 Task: Check the sale-to-list ratio of cathedral ceiling in the last 5 years.
Action: Mouse moved to (645, 295)
Screenshot: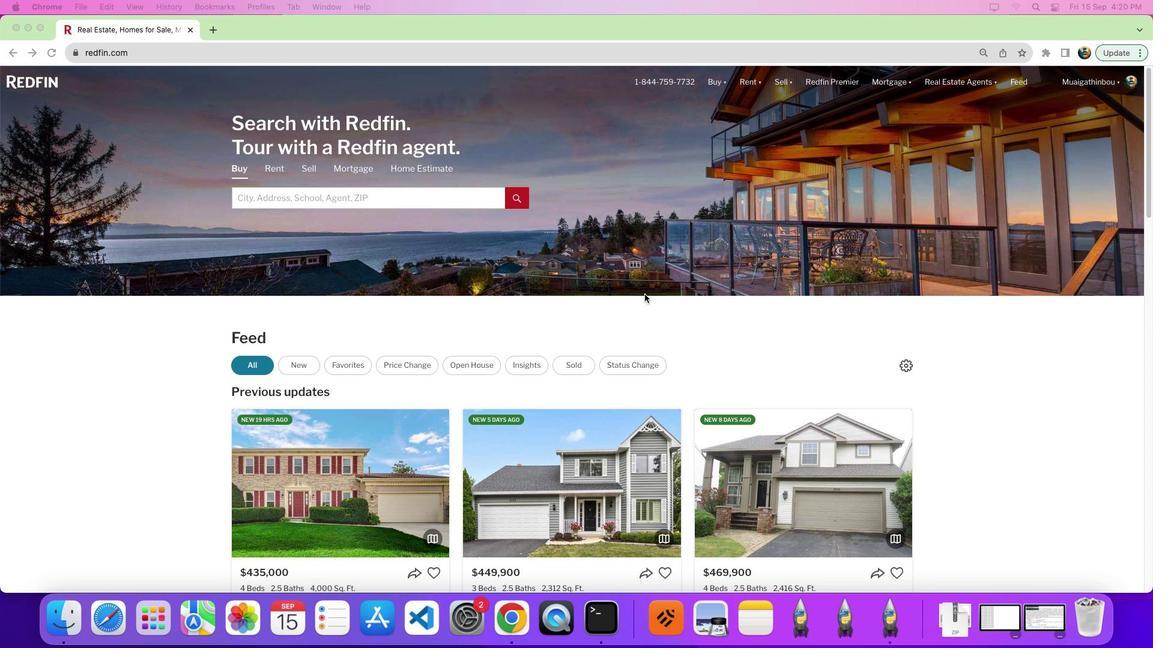 
Action: Mouse scrolled (645, 295) with delta (0, 0)
Screenshot: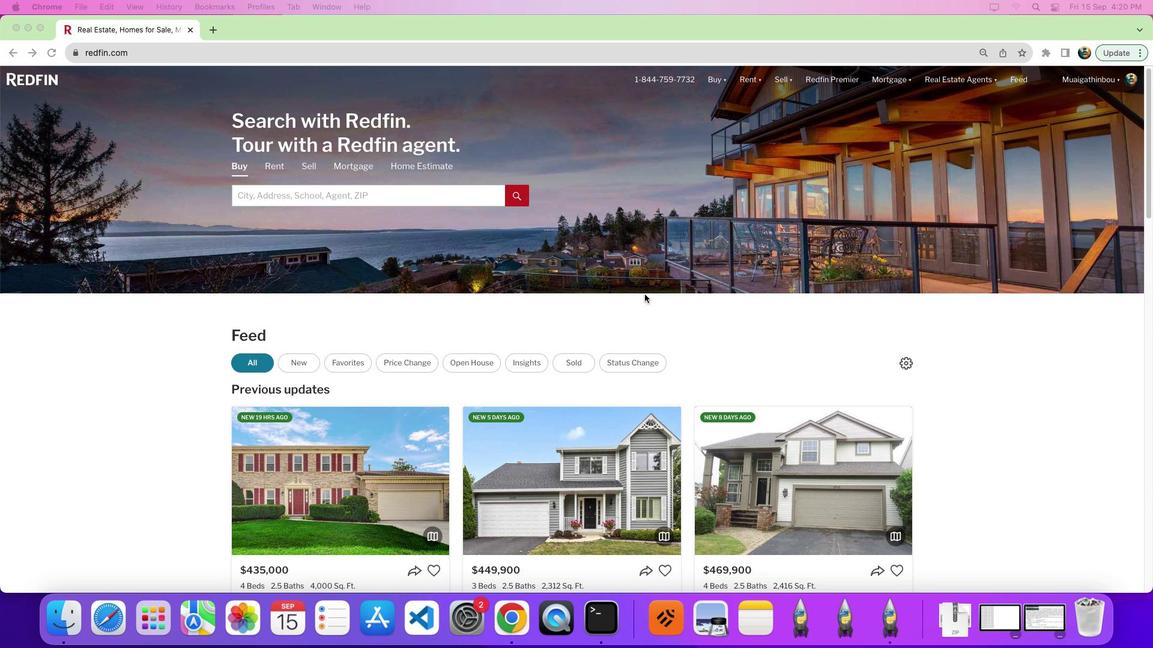 
Action: Mouse scrolled (645, 295) with delta (0, 0)
Screenshot: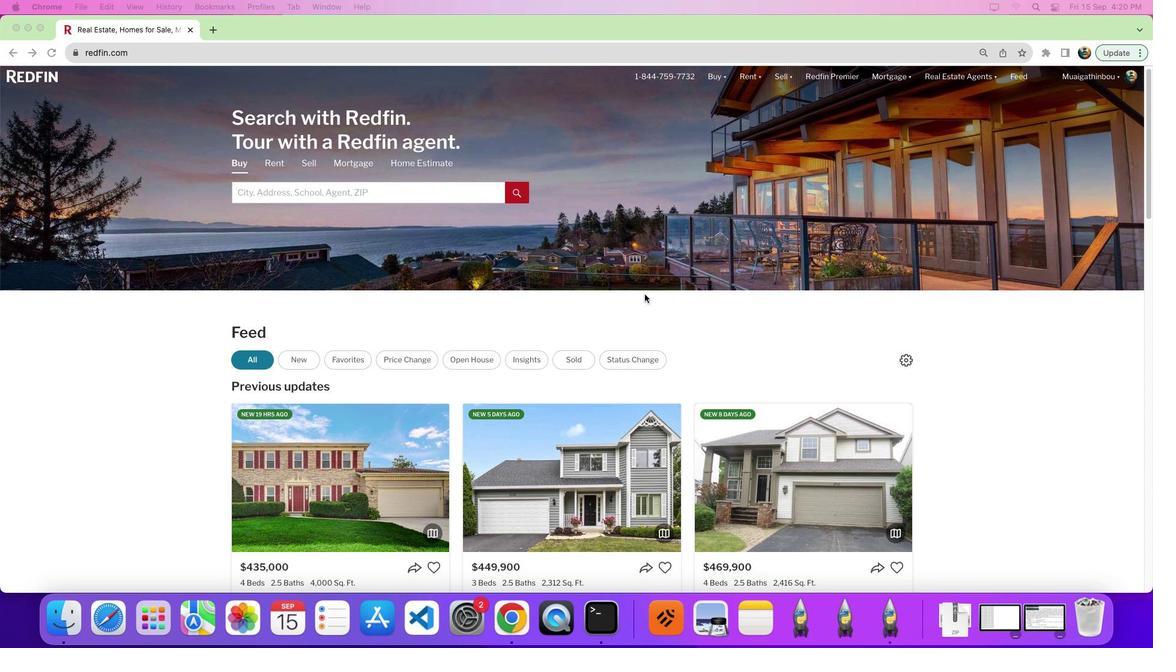 
Action: Mouse moved to (645, 286)
Screenshot: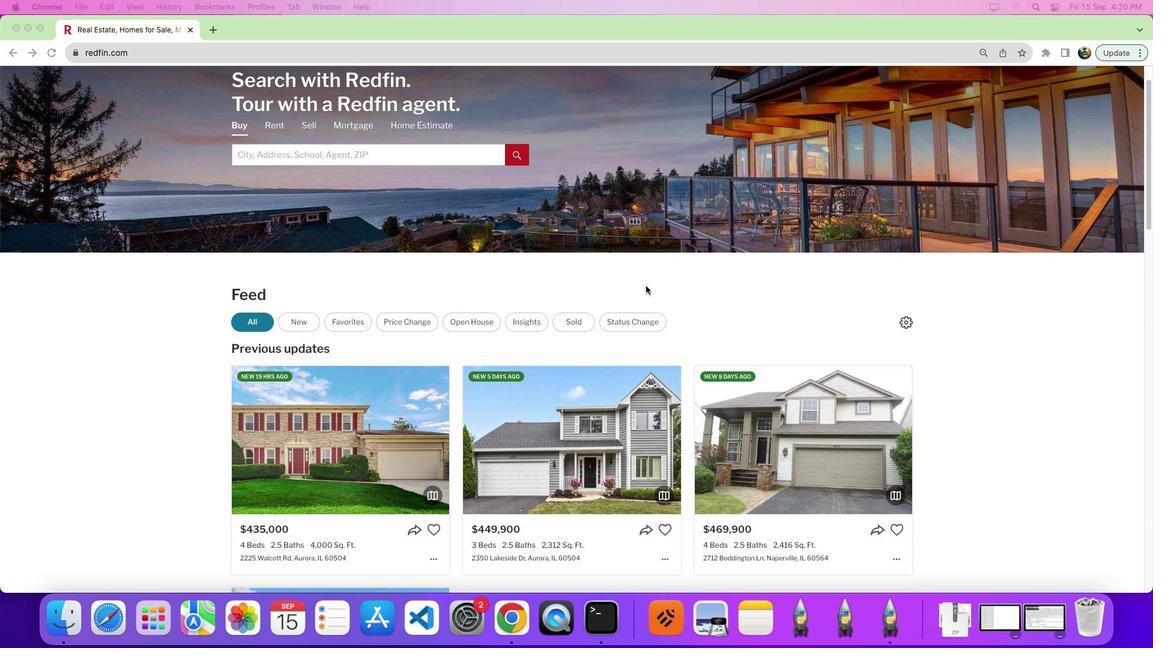 
Action: Mouse scrolled (645, 286) with delta (0, 0)
Screenshot: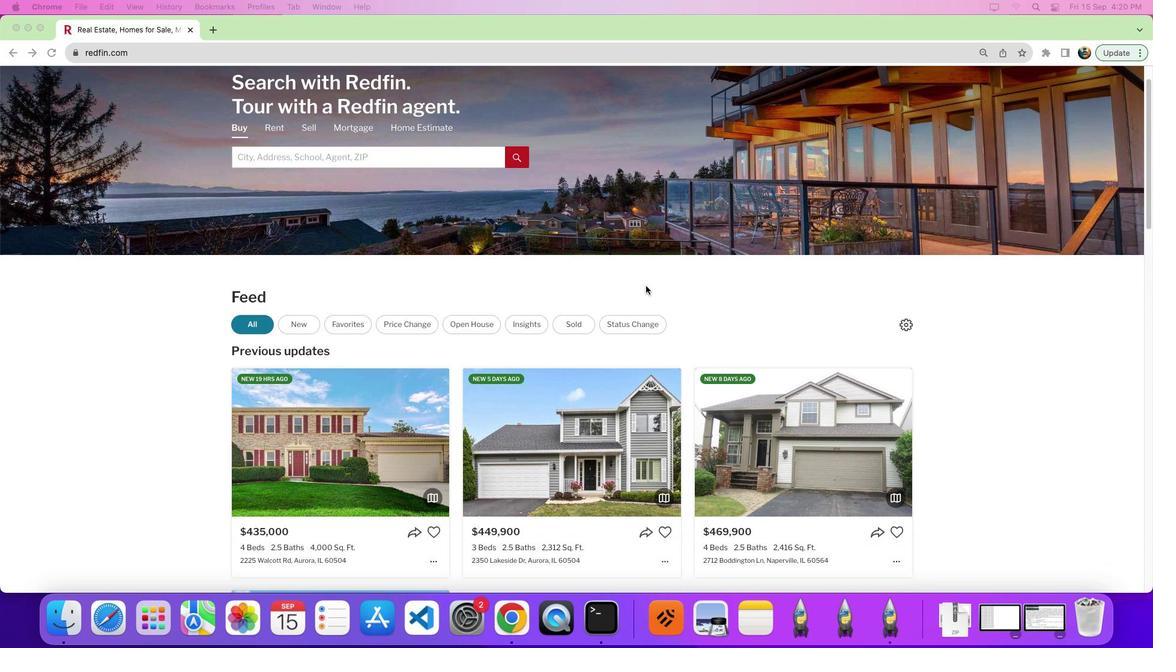 
Action: Mouse scrolled (645, 286) with delta (0, 0)
Screenshot: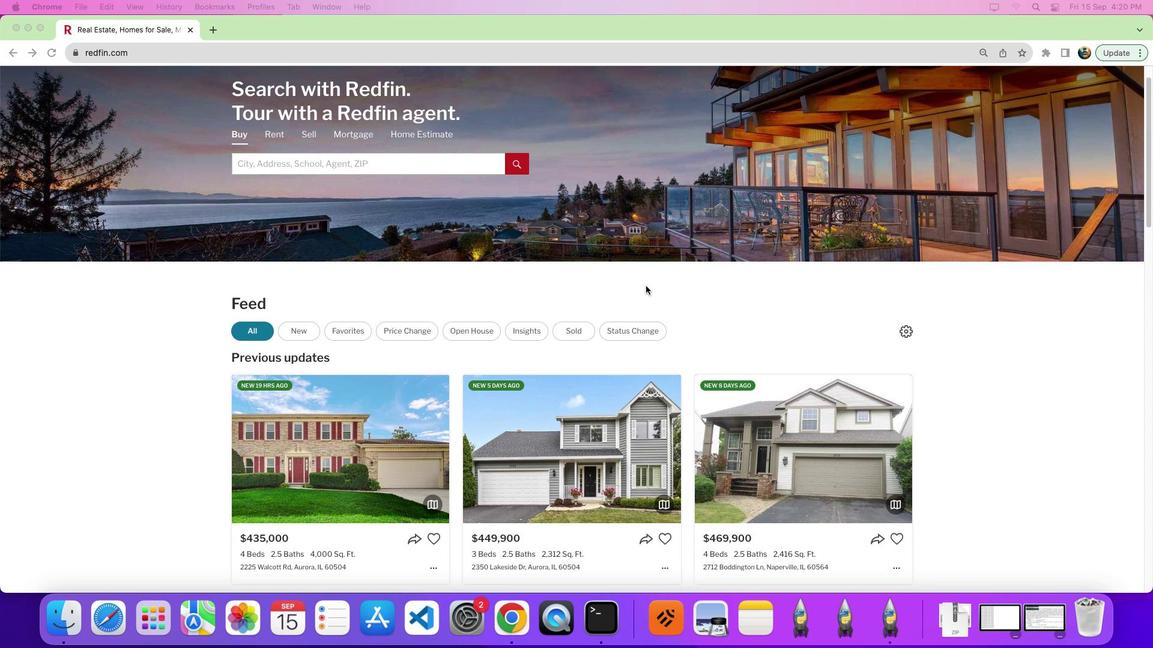 
Action: Mouse scrolled (645, 286) with delta (0, 4)
Screenshot: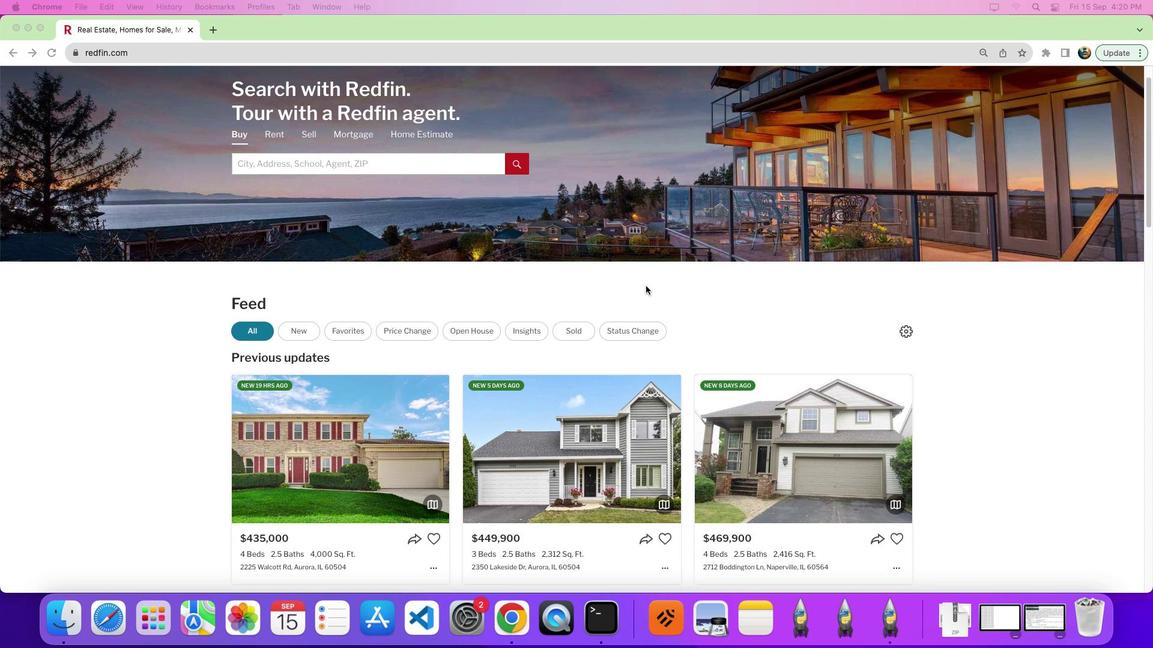 
Action: Mouse moved to (823, 132)
Screenshot: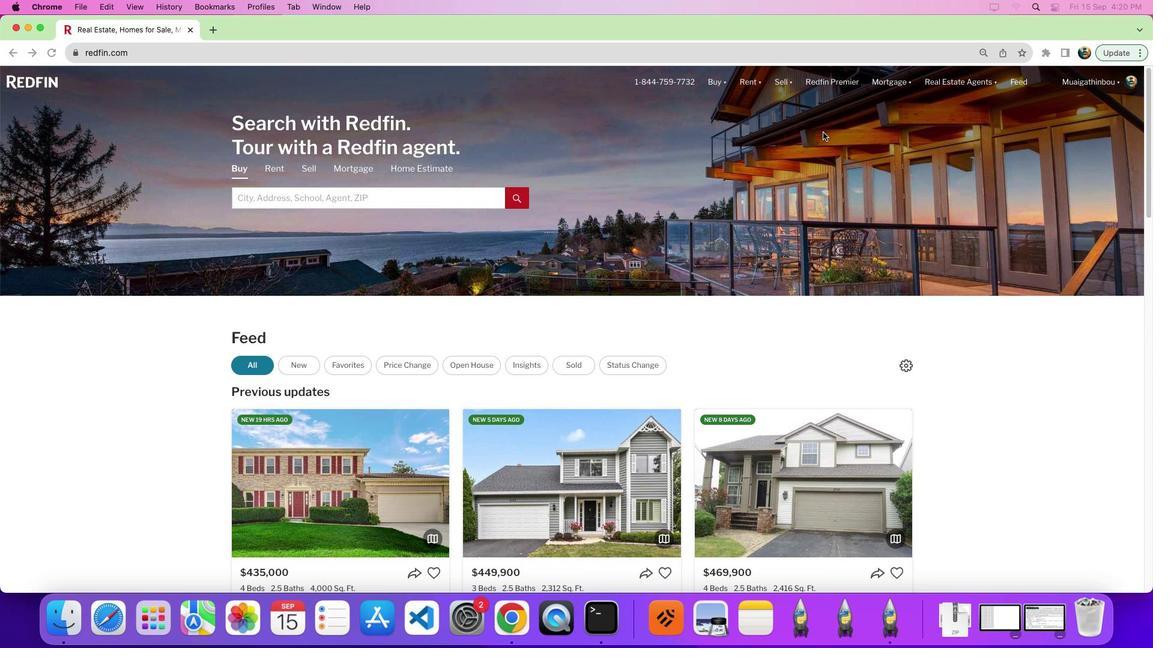 
Action: Mouse pressed left at (823, 132)
Screenshot: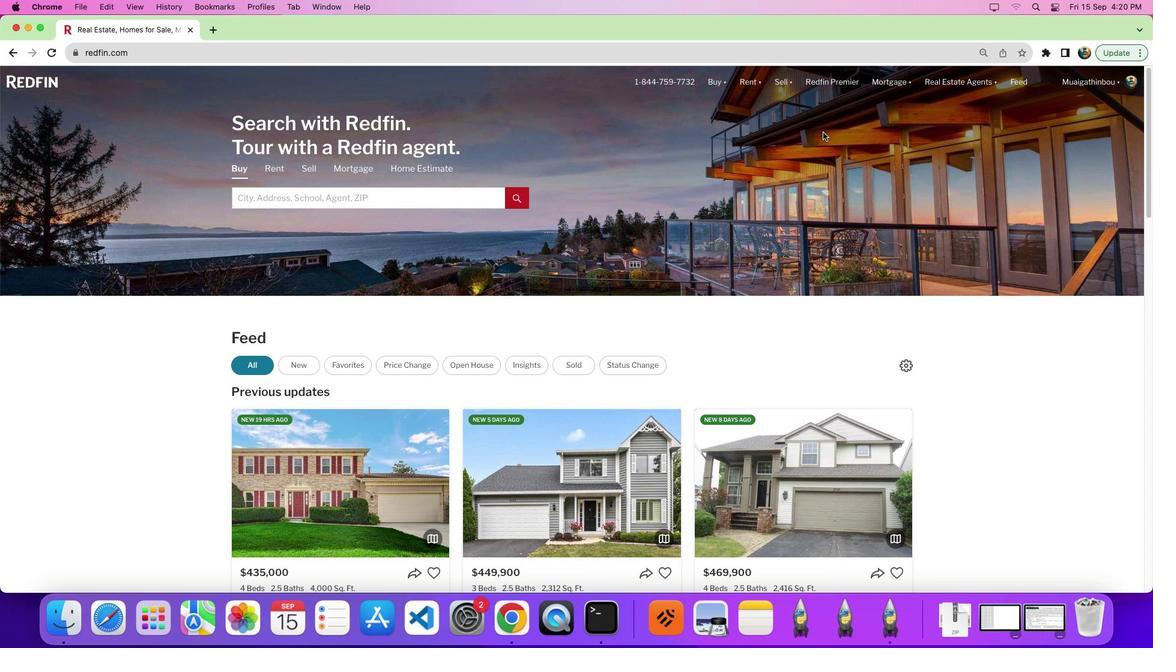 
Action: Mouse moved to (948, 206)
Screenshot: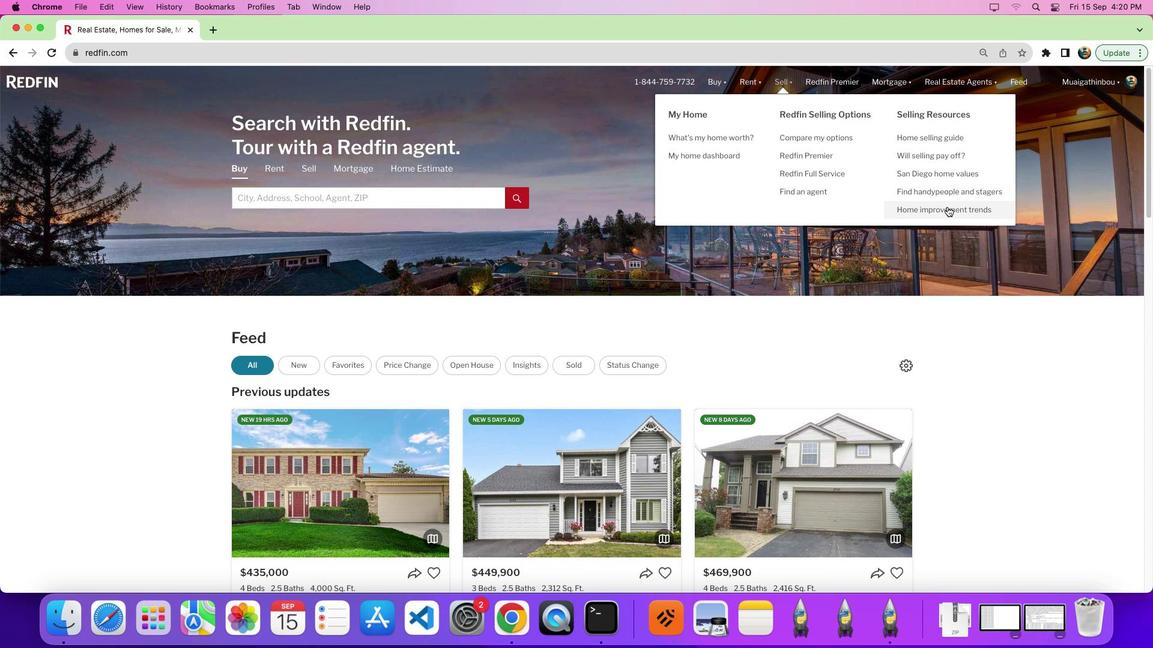 
Action: Mouse pressed left at (948, 206)
Screenshot: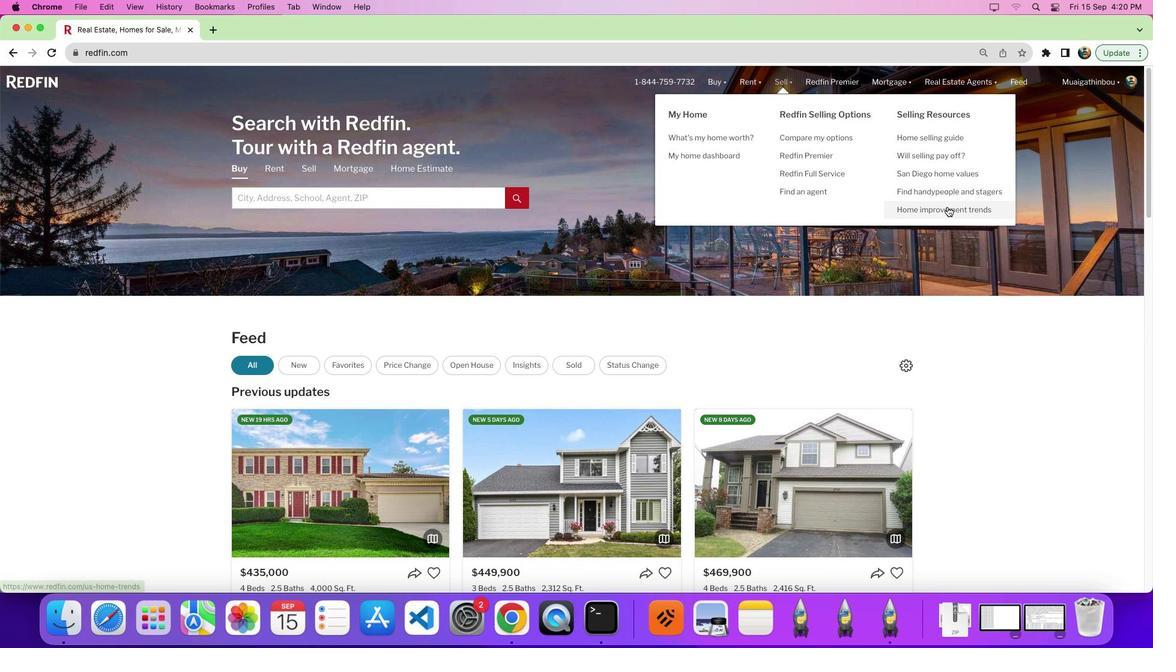 
Action: Mouse pressed left at (948, 206)
Screenshot: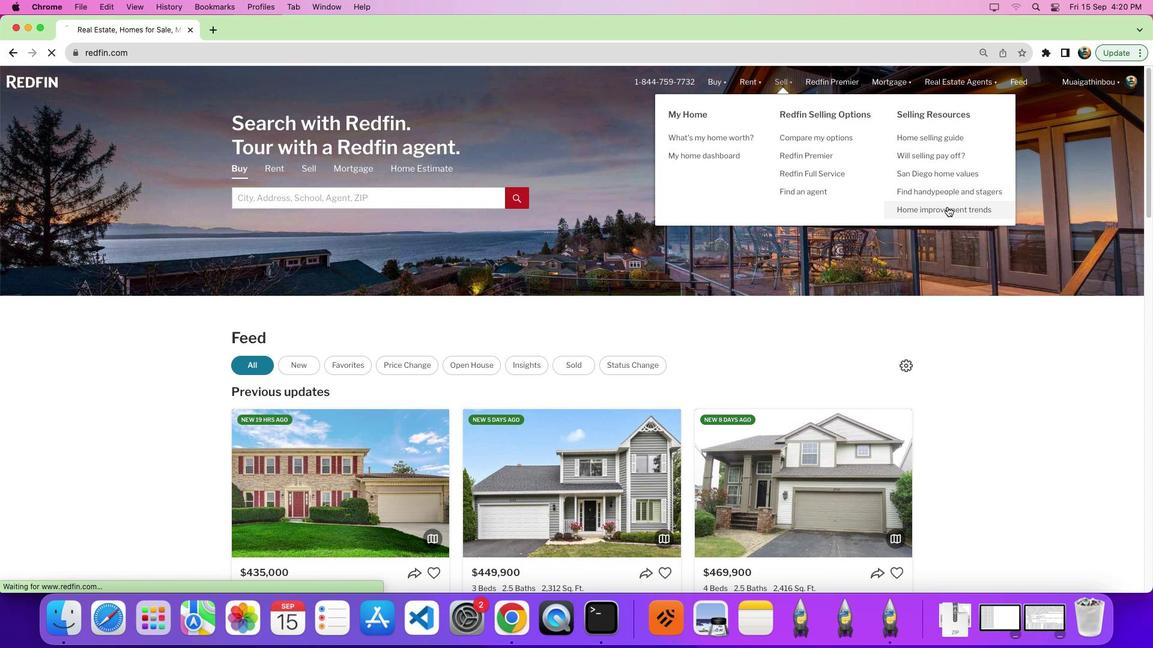 
Action: Mouse moved to (439, 248)
Screenshot: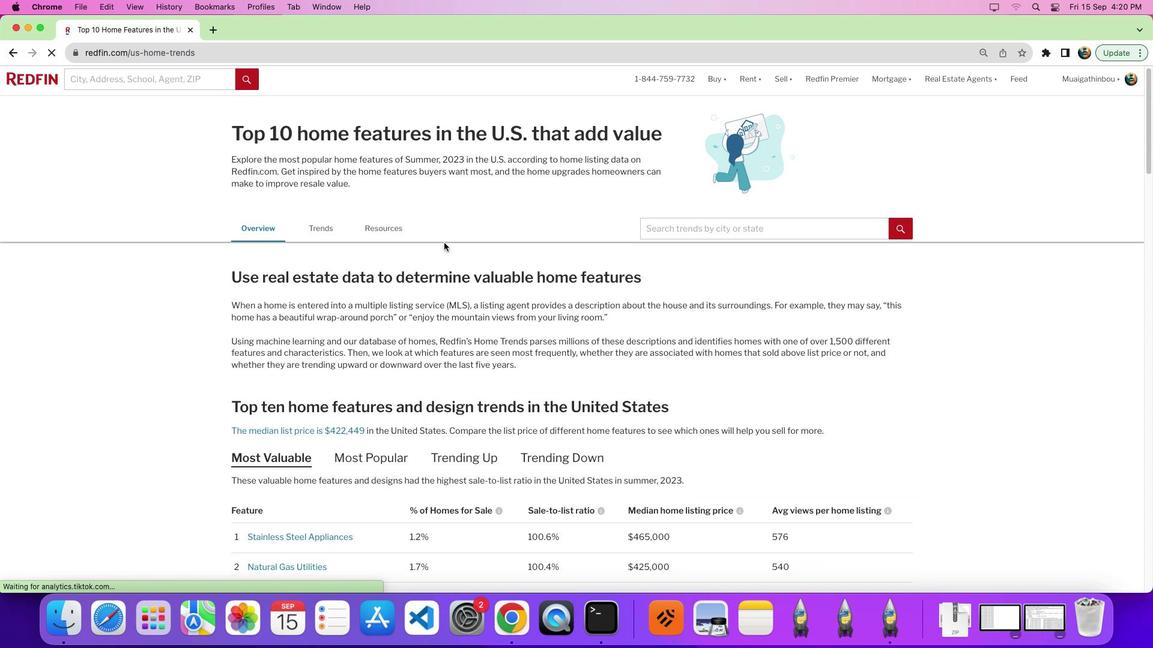 
Action: Mouse scrolled (439, 248) with delta (0, 0)
Screenshot: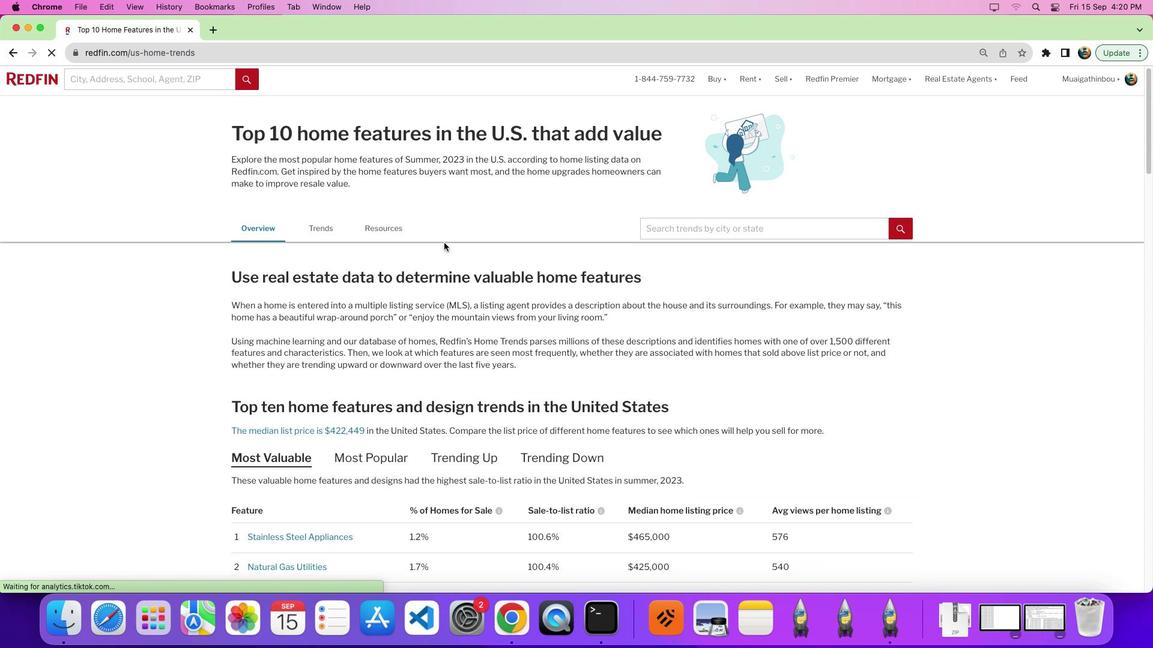 
Action: Mouse moved to (440, 248)
Screenshot: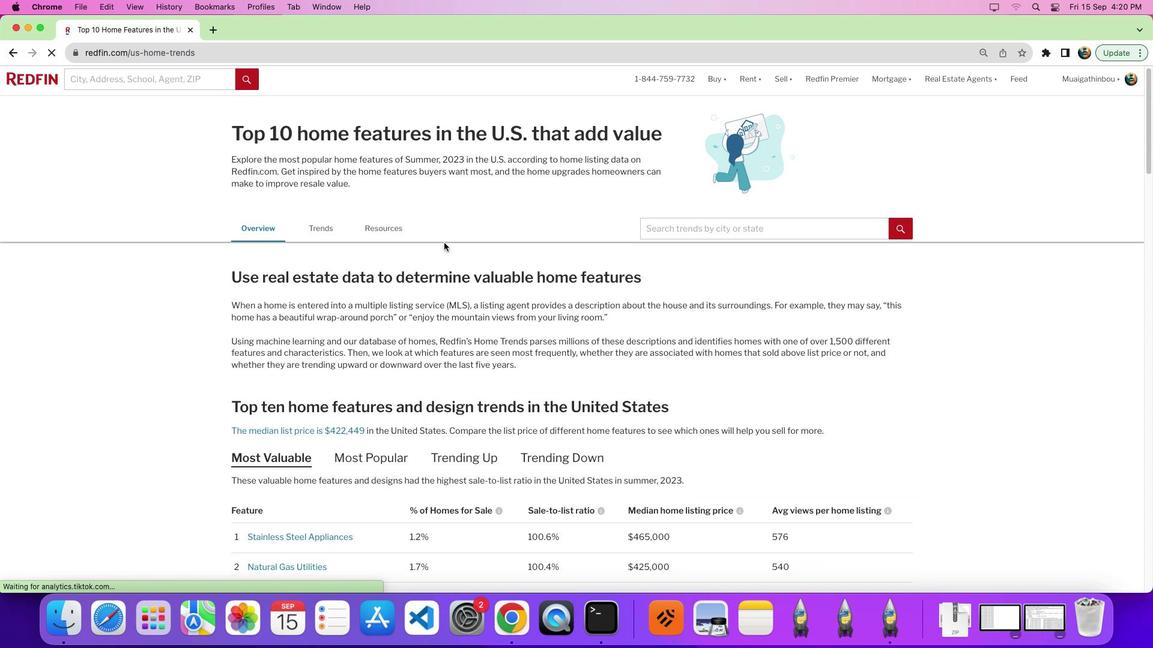 
Action: Mouse scrolled (440, 248) with delta (0, -1)
Screenshot: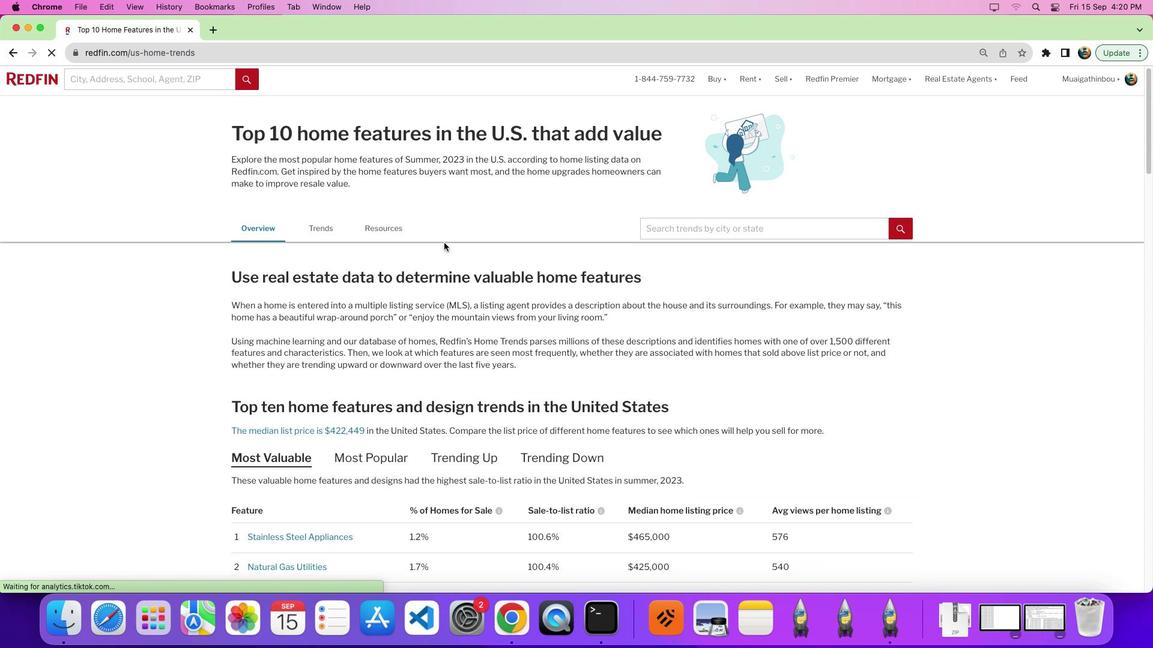 
Action: Mouse moved to (442, 245)
Screenshot: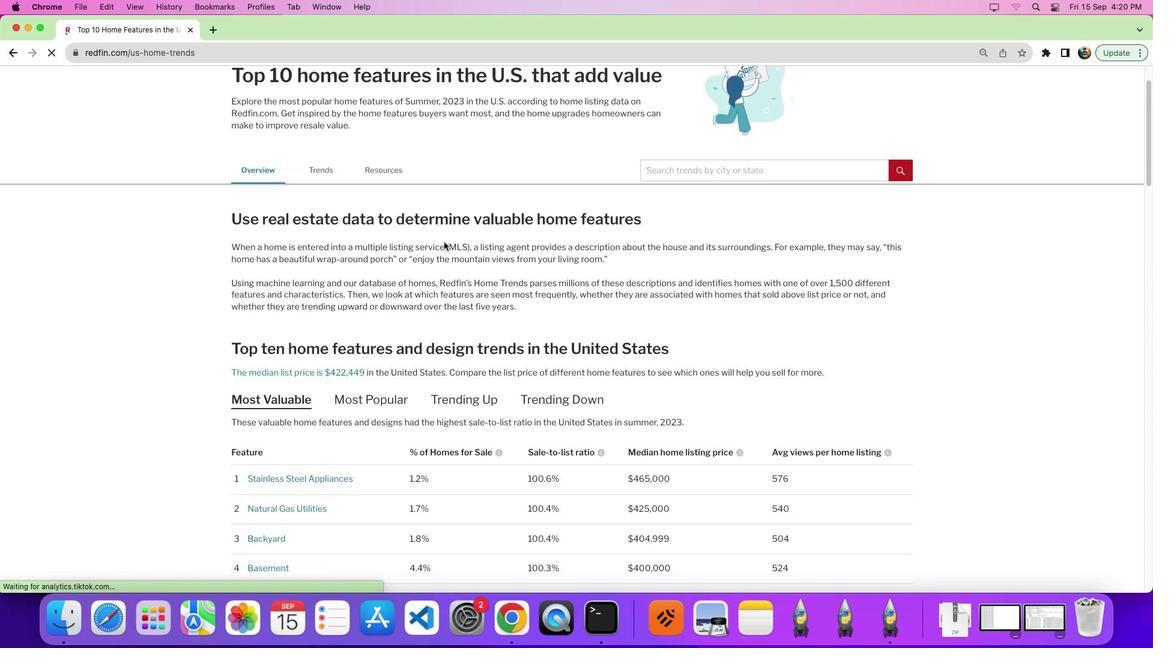 
Action: Mouse scrolled (442, 245) with delta (0, -4)
Screenshot: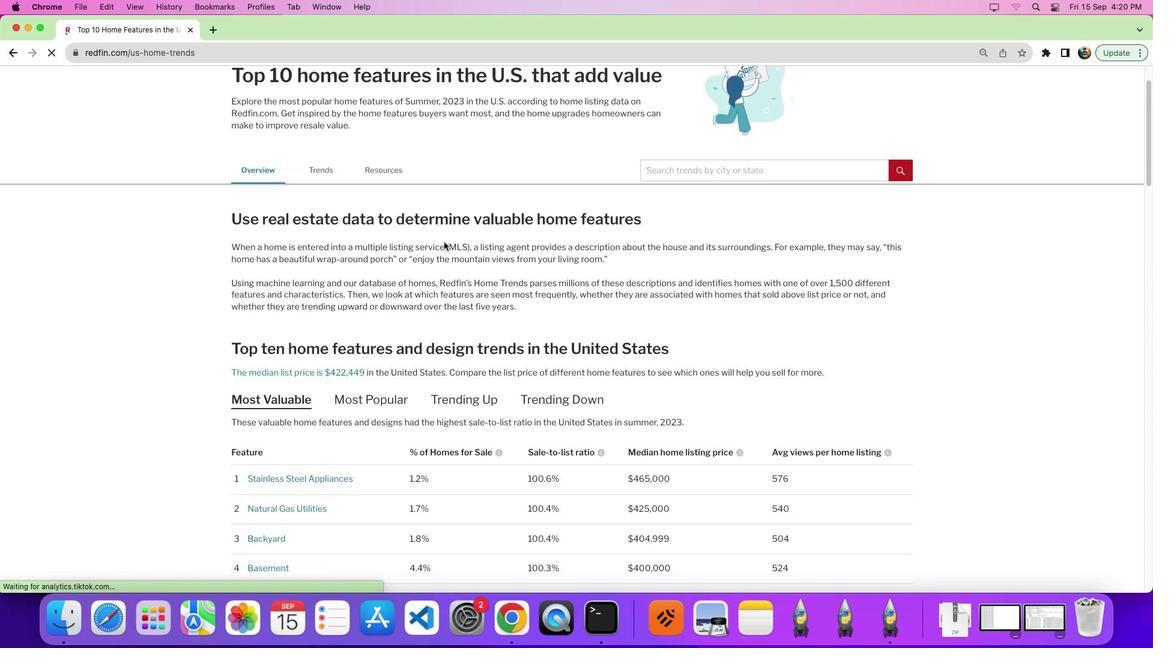 
Action: Mouse moved to (444, 242)
Screenshot: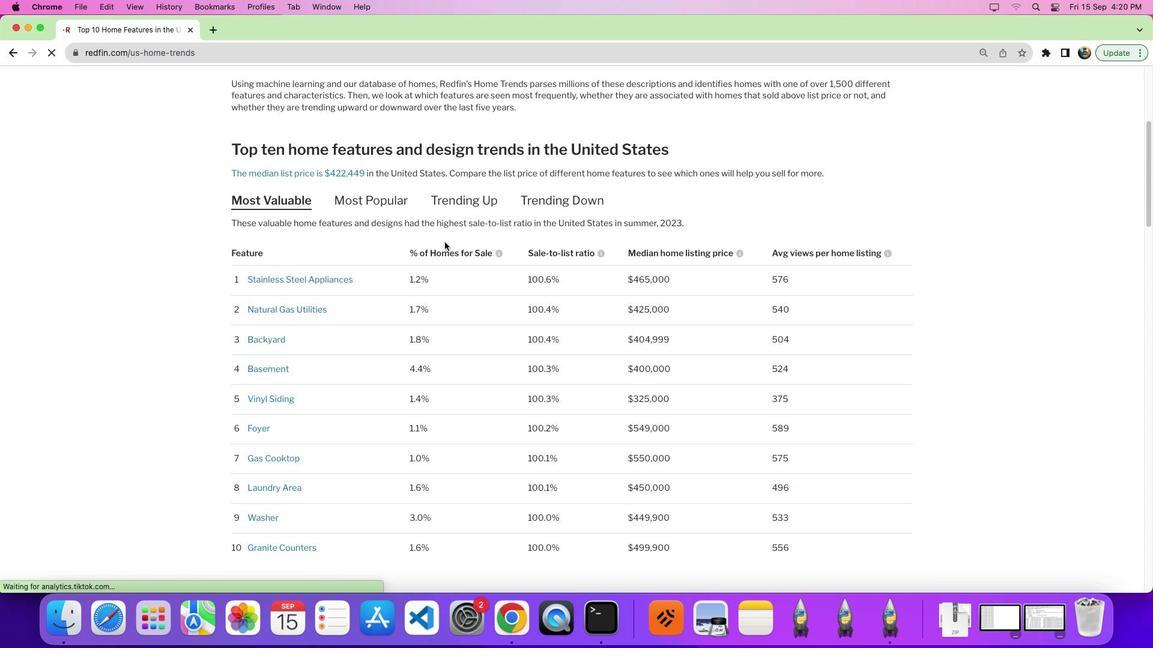 
Action: Mouse scrolled (444, 242) with delta (0, 0)
Screenshot: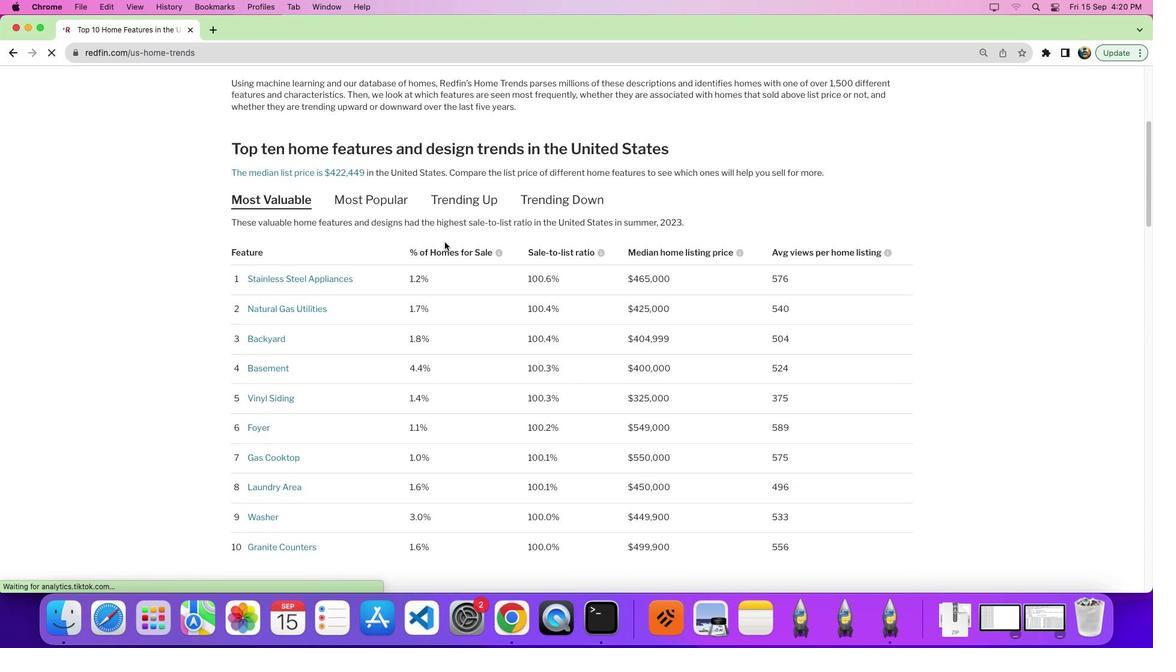
Action: Mouse scrolled (444, 242) with delta (0, 0)
Screenshot: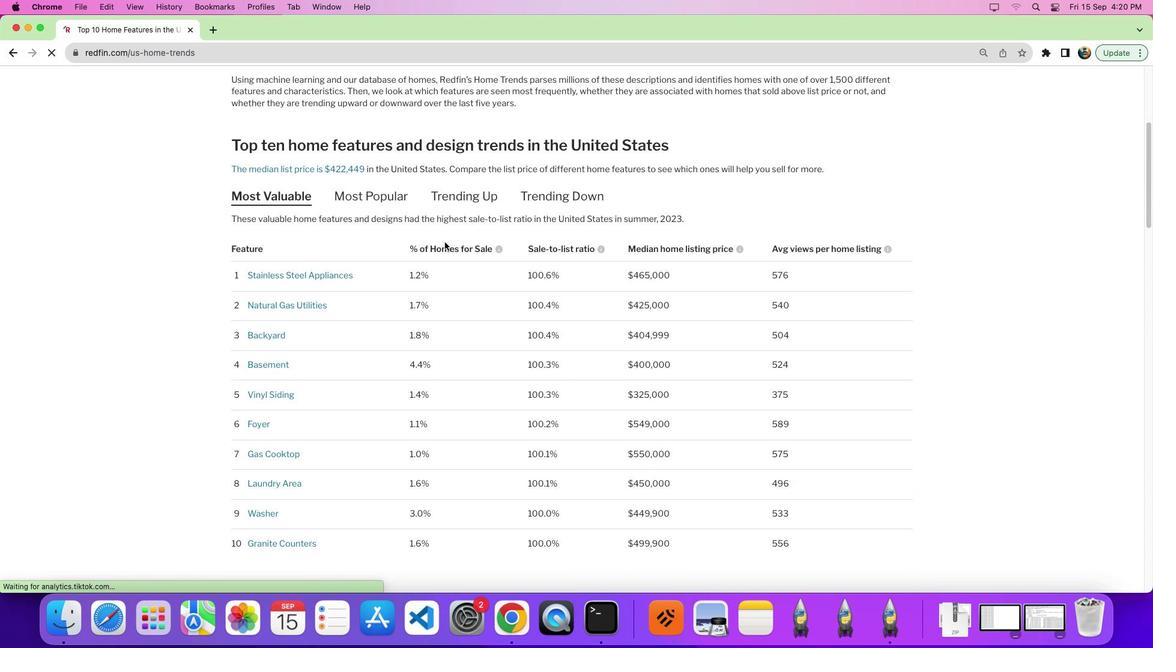 
Action: Mouse scrolled (444, 242) with delta (0, -3)
Screenshot: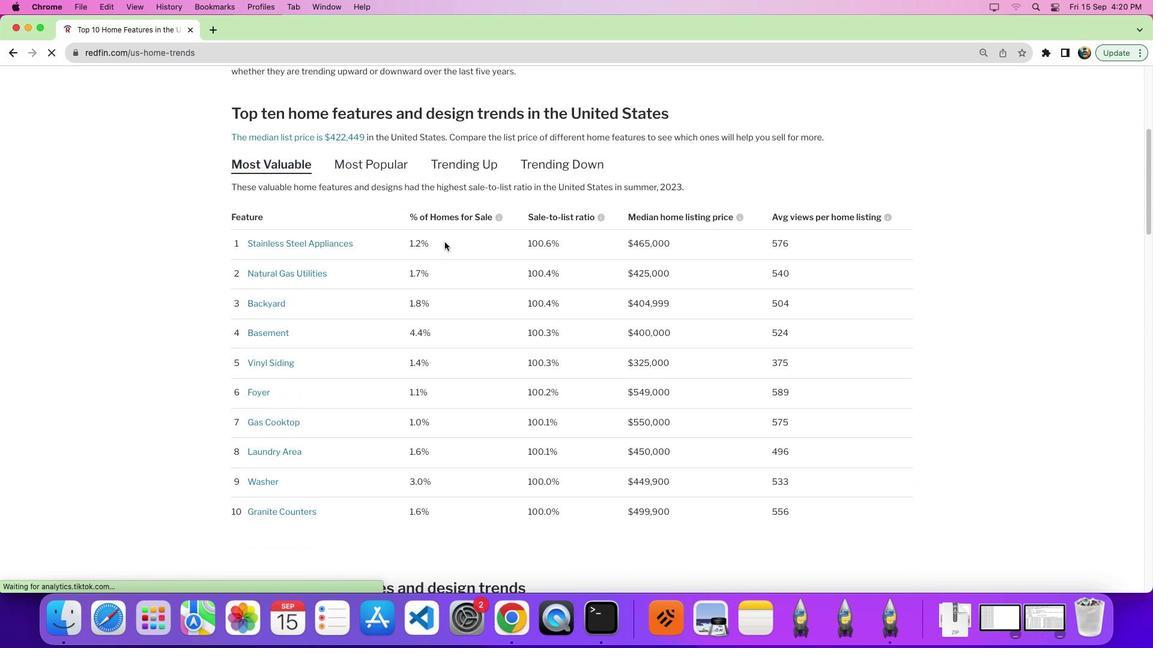 
Action: Mouse moved to (496, 257)
Screenshot: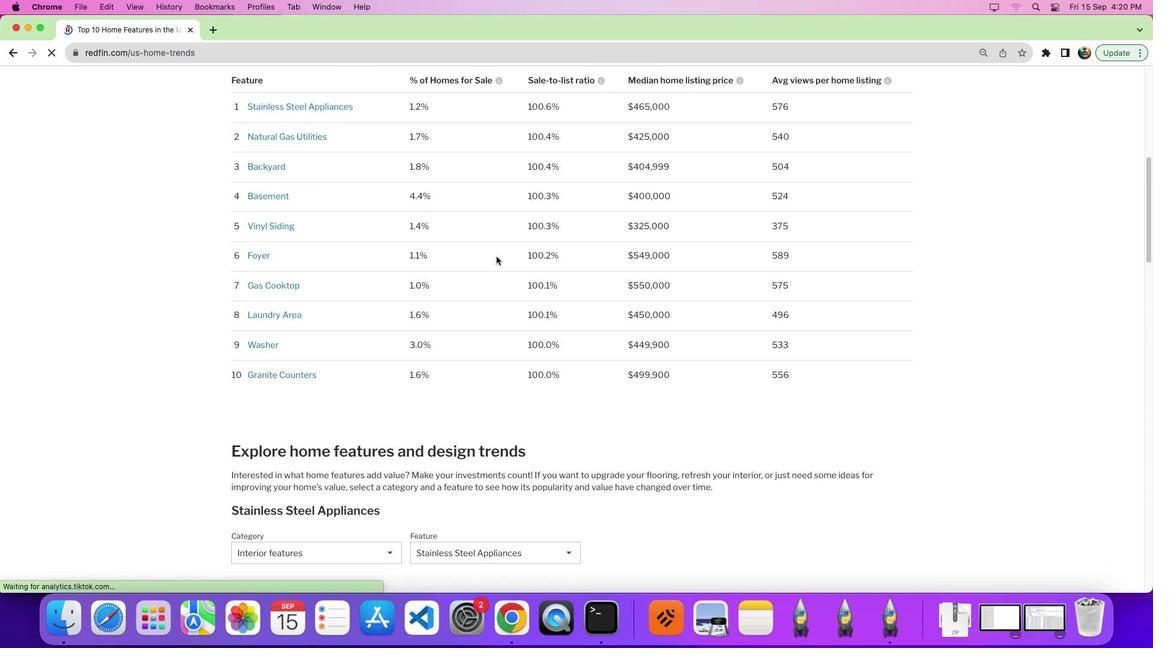 
Action: Mouse scrolled (496, 257) with delta (0, 0)
Screenshot: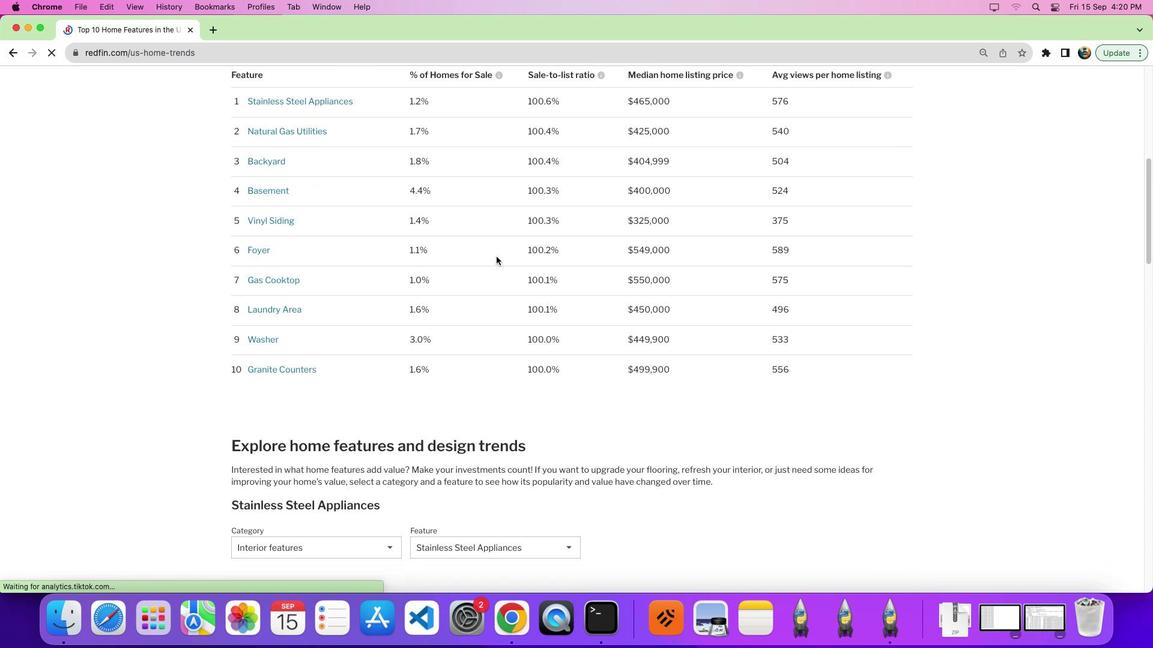 
Action: Mouse scrolled (496, 257) with delta (0, 0)
Screenshot: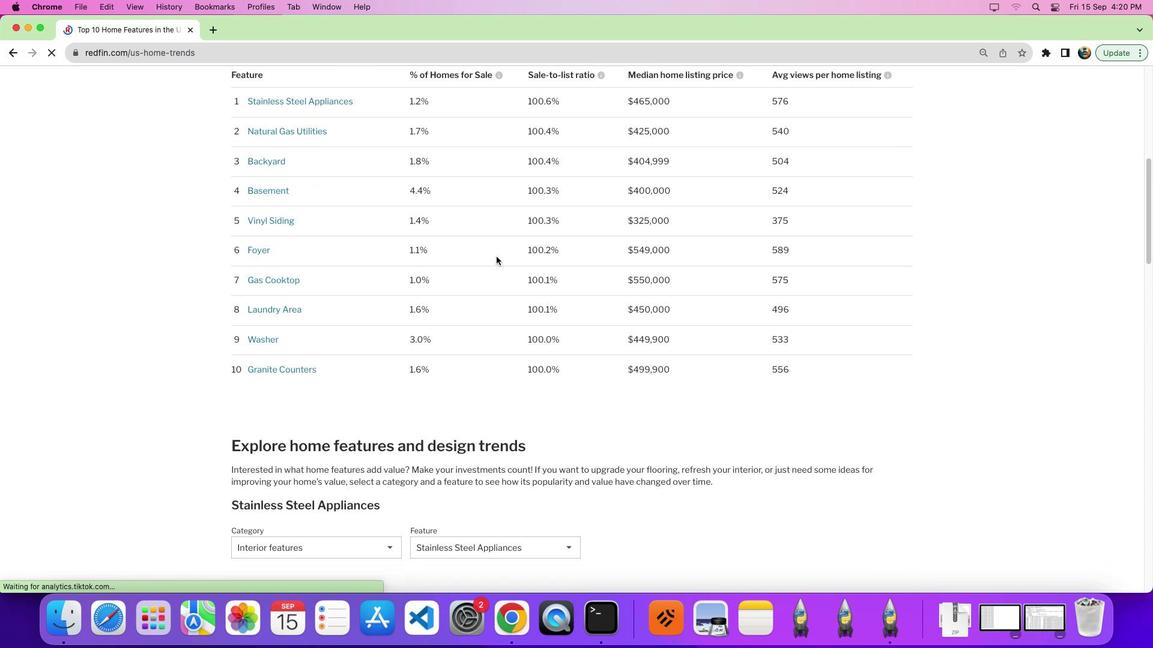 
Action: Mouse moved to (513, 256)
Screenshot: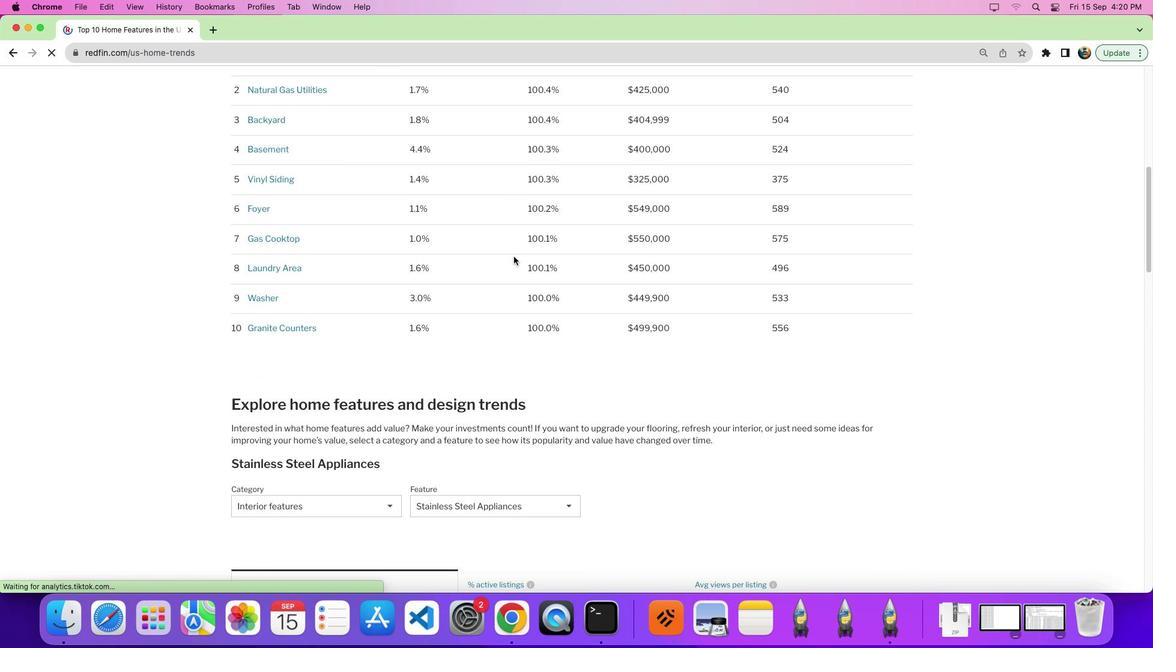 
Action: Mouse scrolled (513, 256) with delta (0, 0)
Screenshot: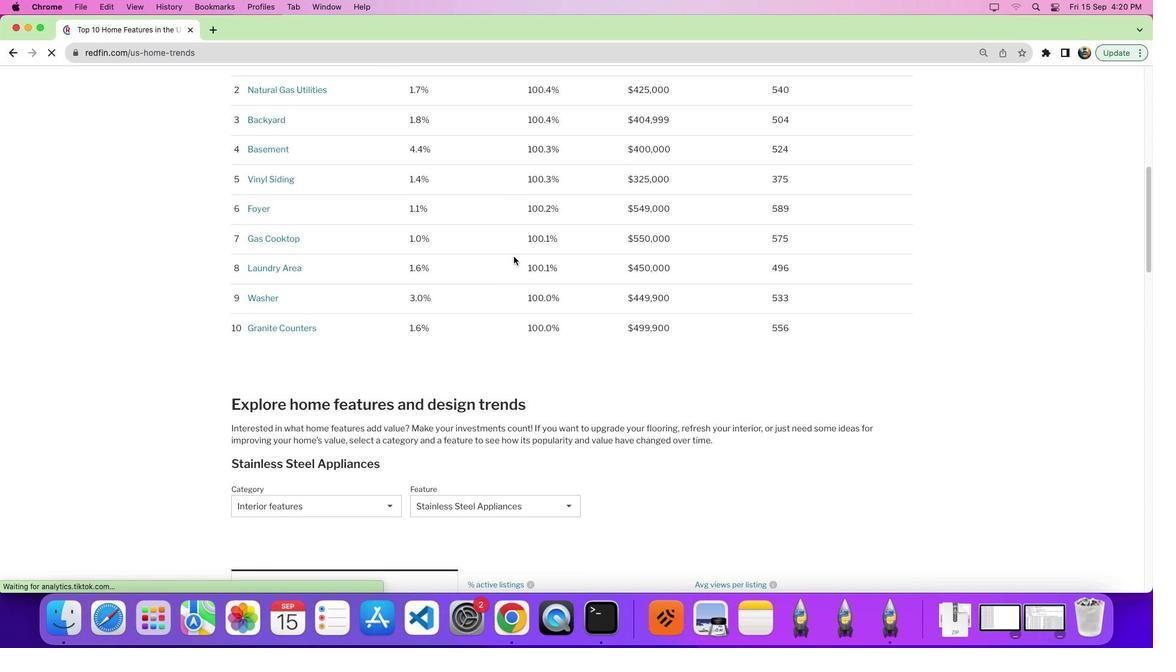 
Action: Mouse scrolled (513, 256) with delta (0, 0)
Screenshot: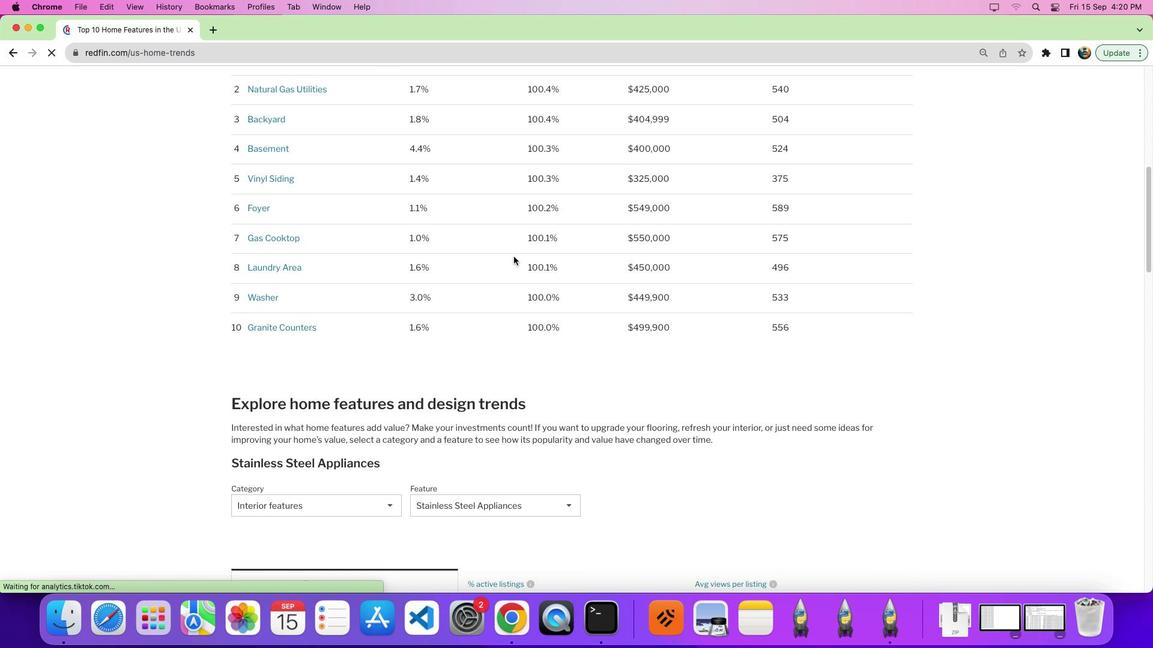 
Action: Mouse scrolled (513, 256) with delta (0, -3)
Screenshot: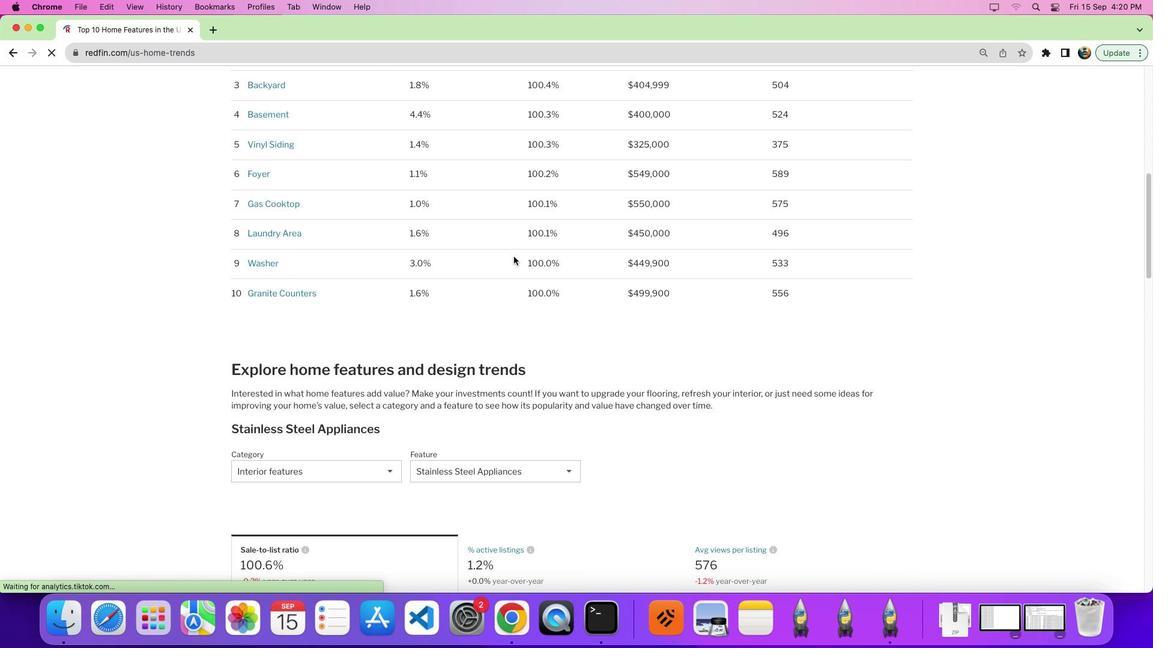 
Action: Mouse moved to (474, 320)
Screenshot: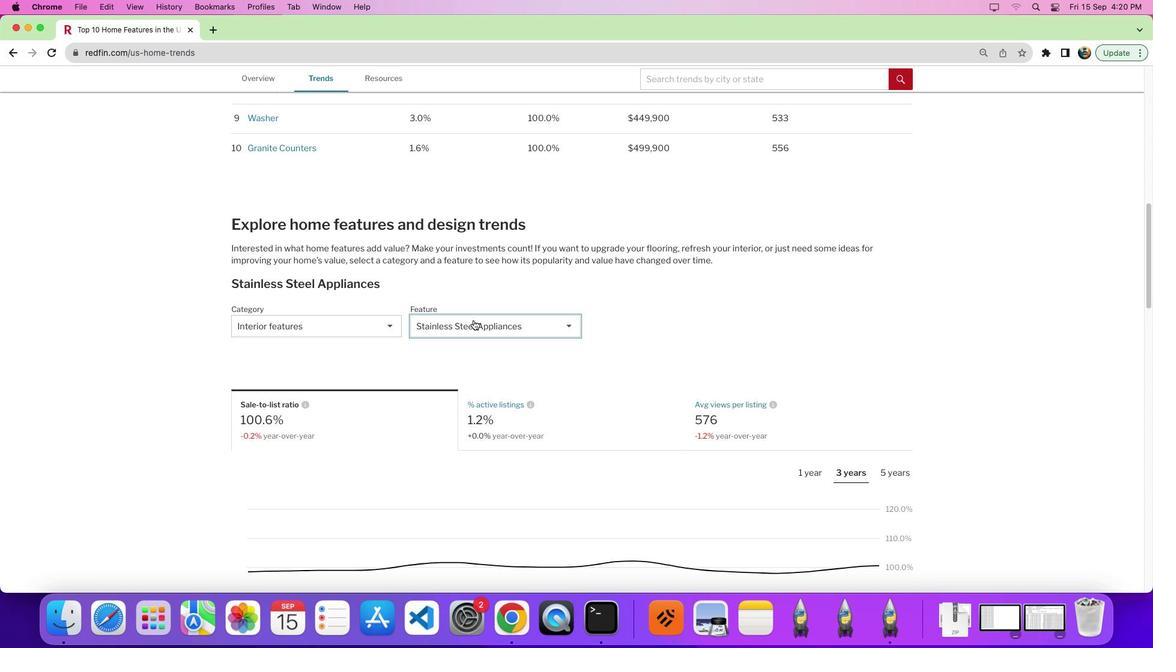 
Action: Mouse pressed left at (474, 320)
Screenshot: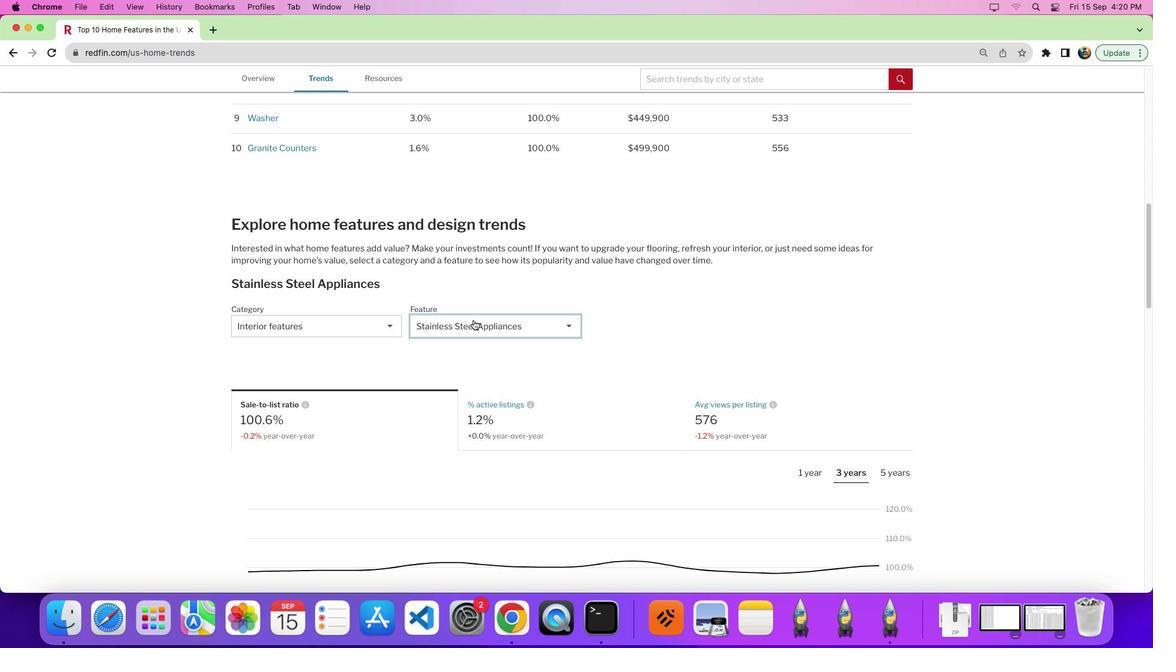 
Action: Mouse moved to (532, 389)
Screenshot: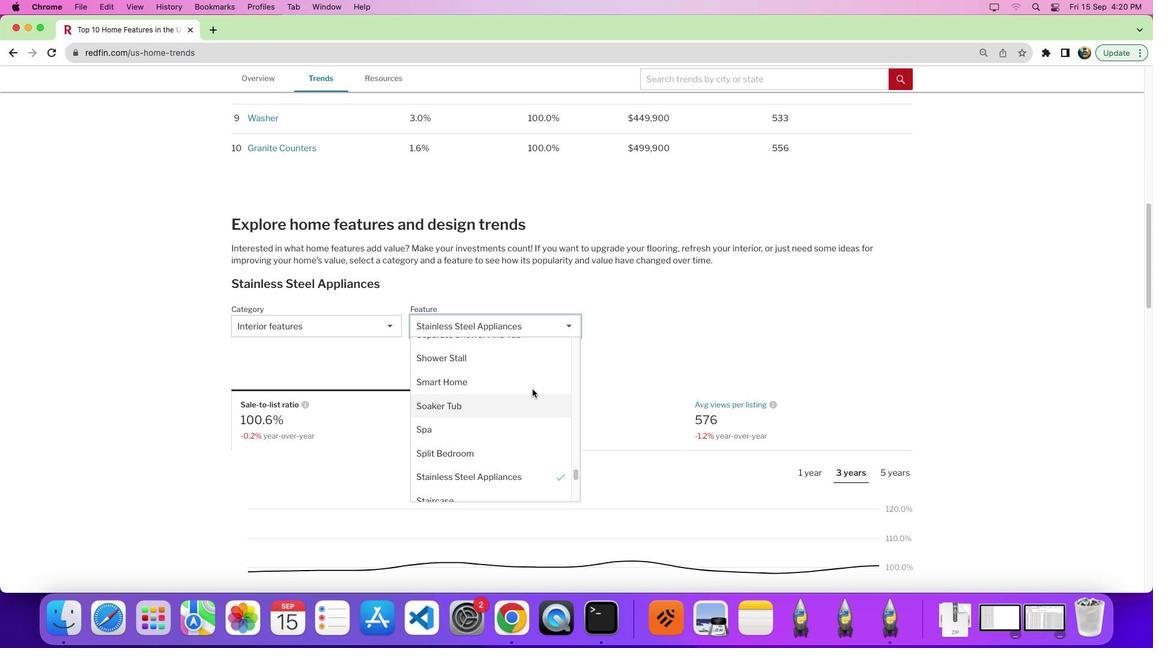 
Action: Mouse scrolled (532, 389) with delta (0, 0)
Screenshot: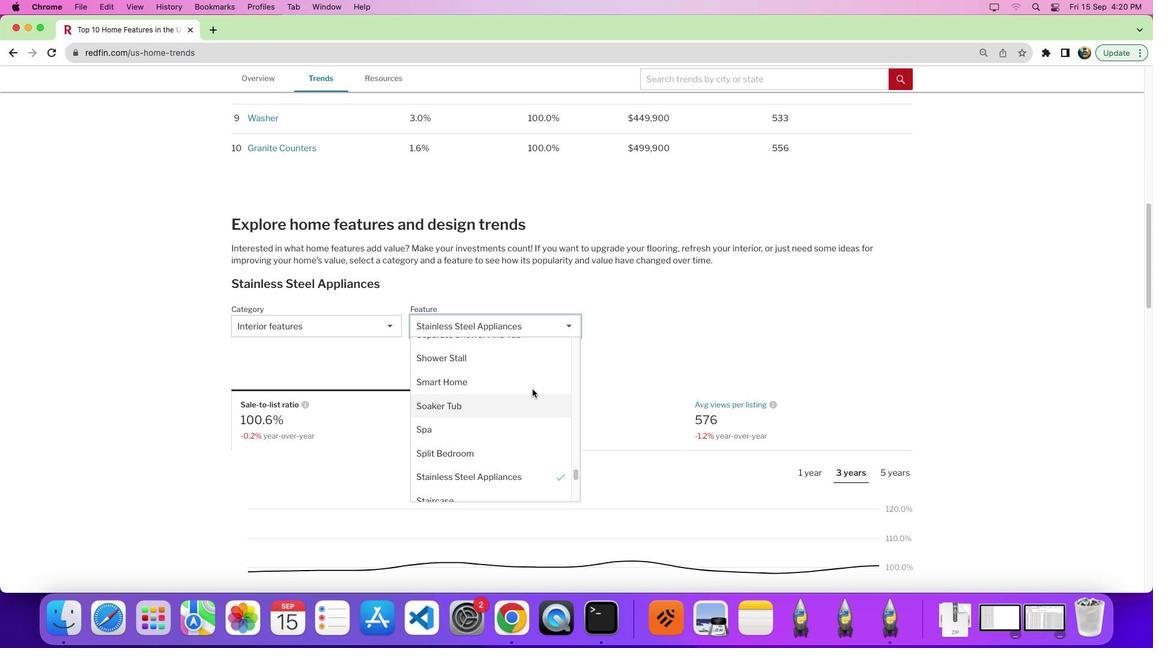 
Action: Mouse moved to (532, 389)
Screenshot: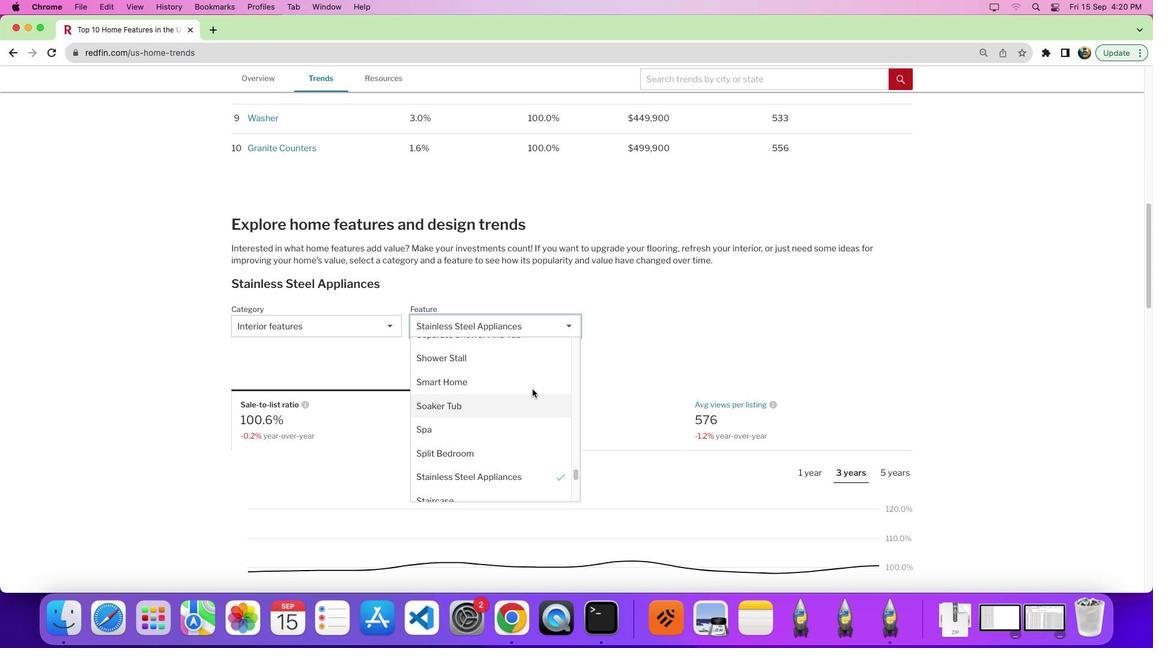
Action: Mouse scrolled (532, 389) with delta (0, 0)
Screenshot: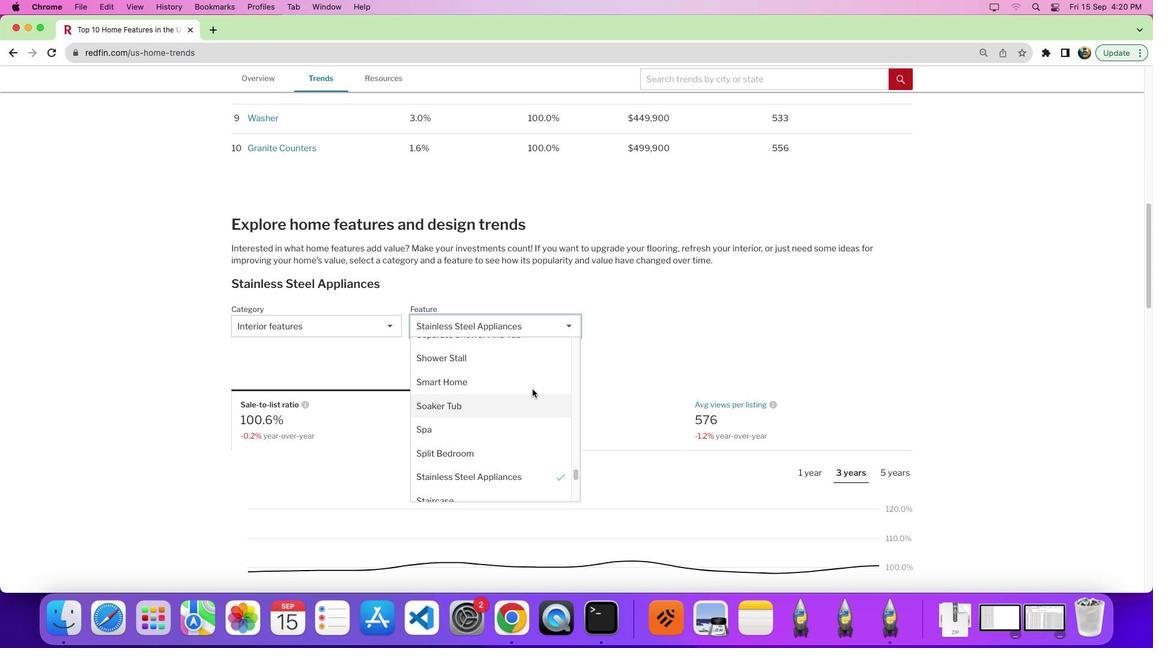 
Action: Mouse moved to (536, 384)
Screenshot: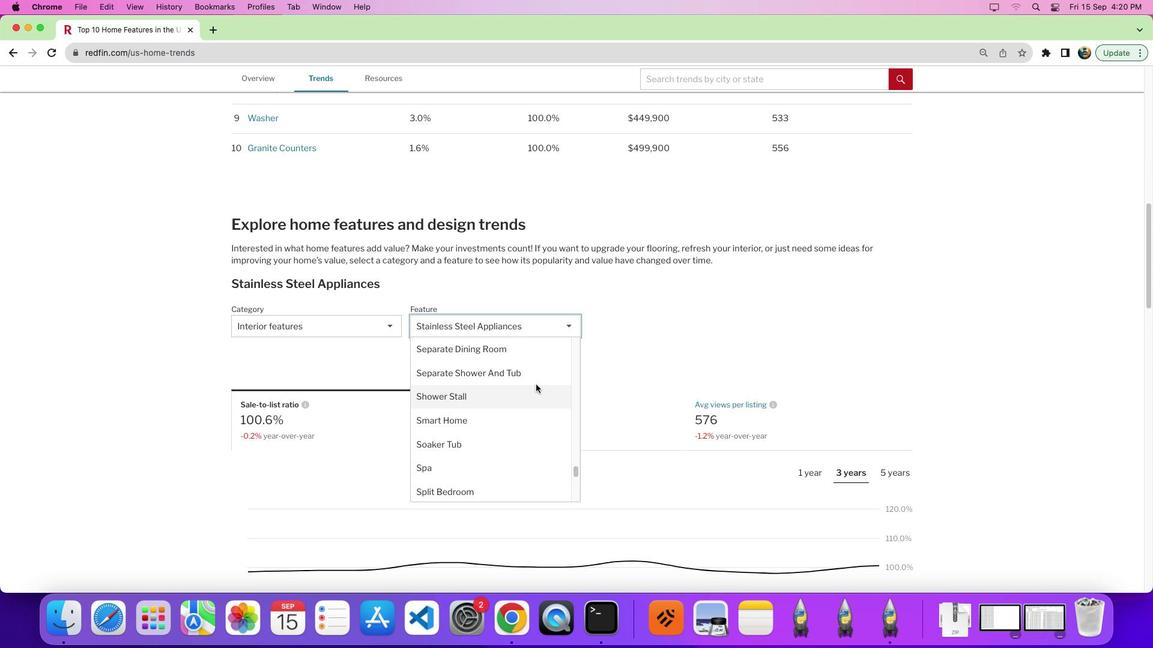 
Action: Mouse scrolled (536, 384) with delta (0, 0)
Screenshot: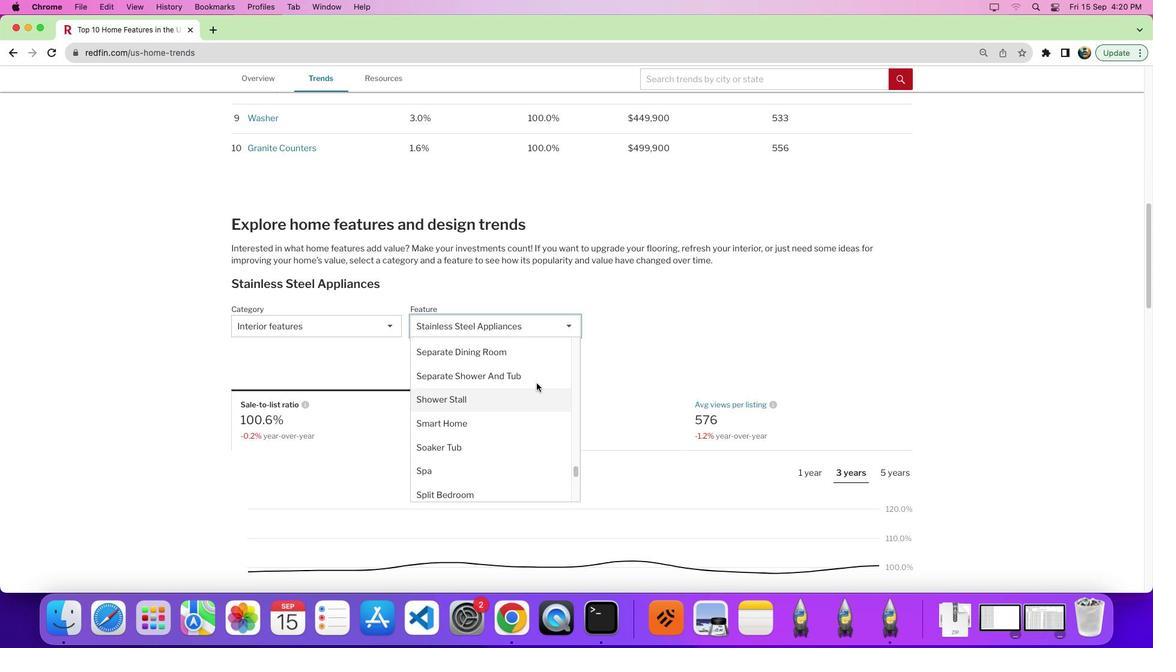 
Action: Mouse scrolled (536, 384) with delta (0, 0)
Screenshot: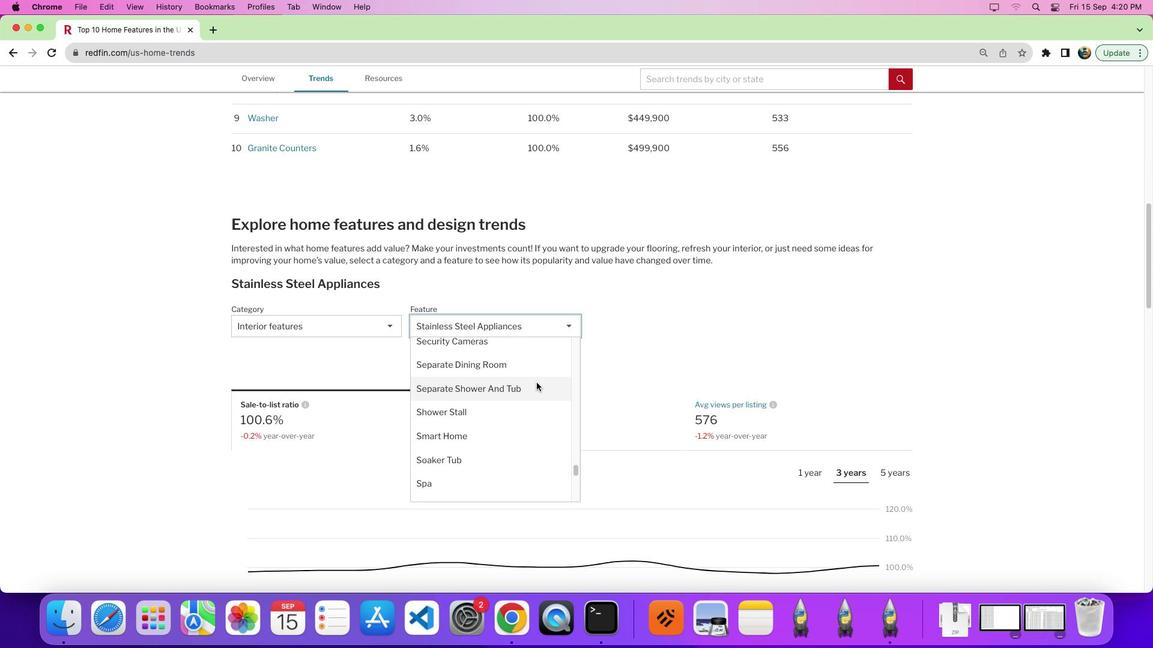 
Action: Mouse moved to (536, 383)
Screenshot: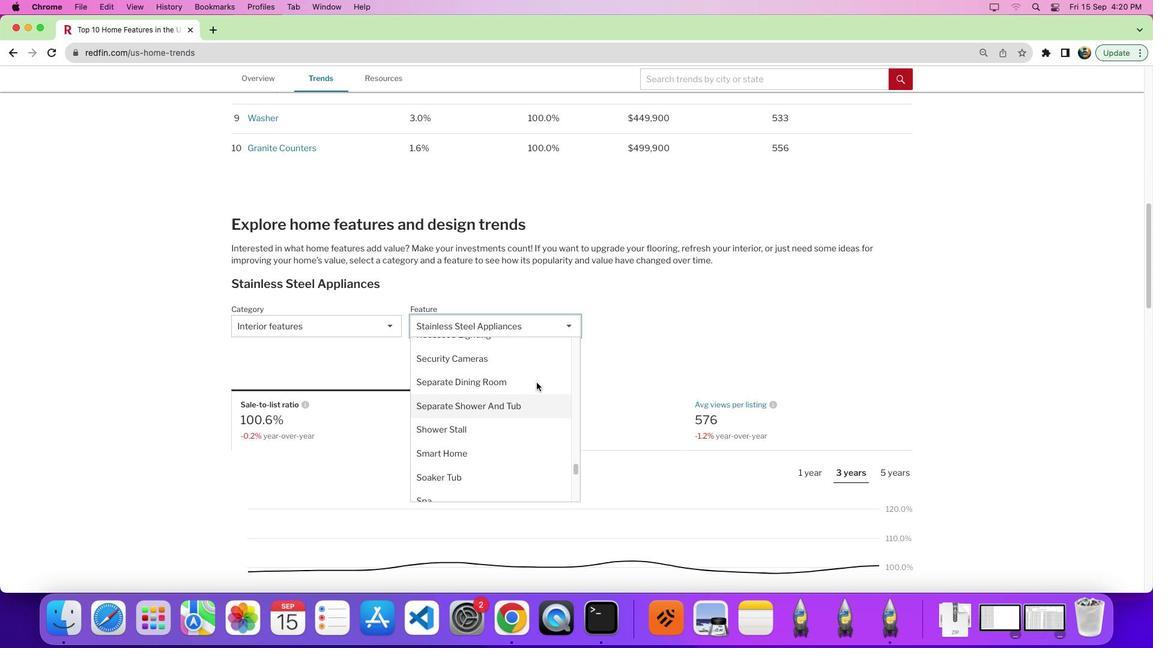 
Action: Mouse scrolled (536, 383) with delta (0, 0)
Screenshot: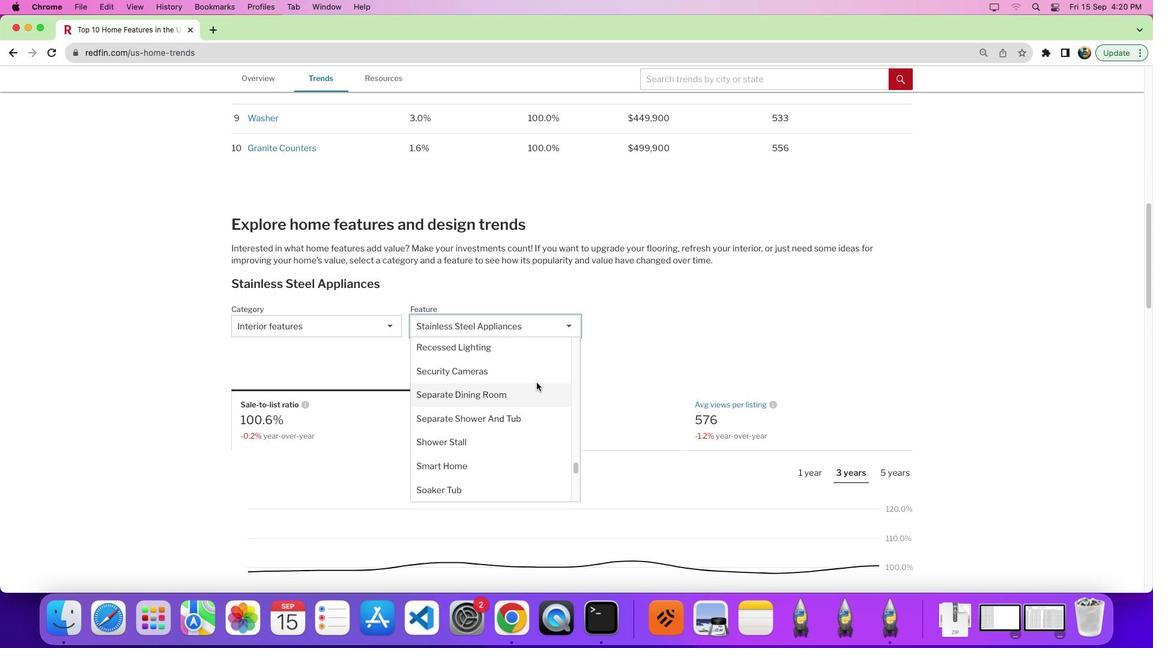 
Action: Mouse moved to (537, 382)
Screenshot: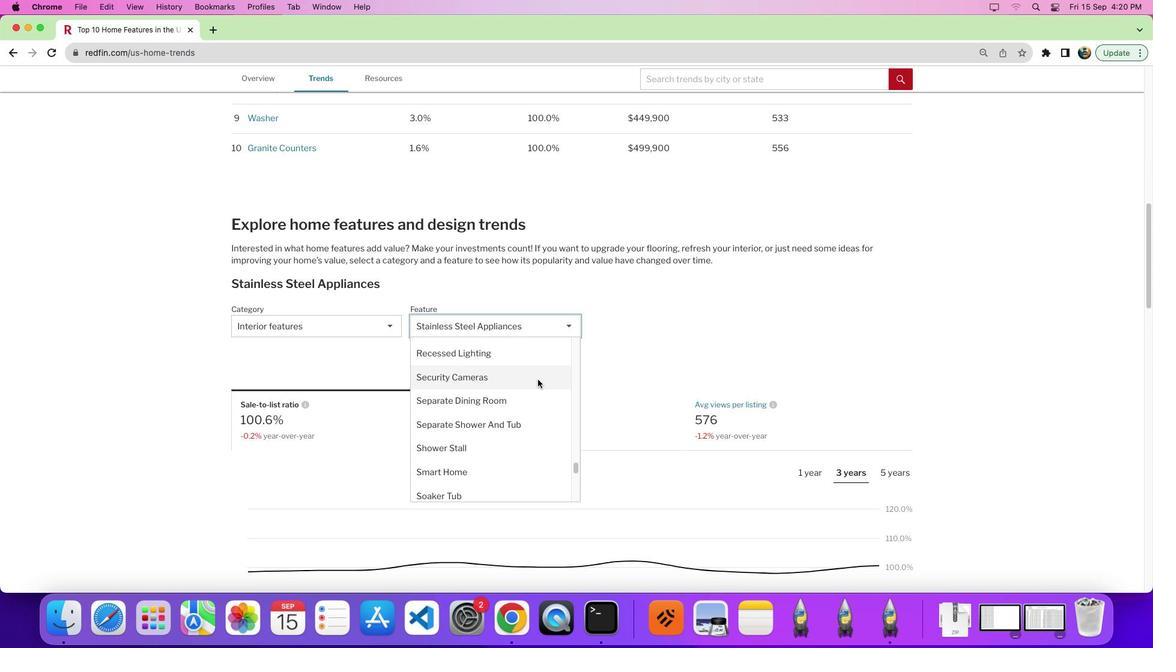 
Action: Mouse scrolled (537, 382) with delta (0, 0)
Screenshot: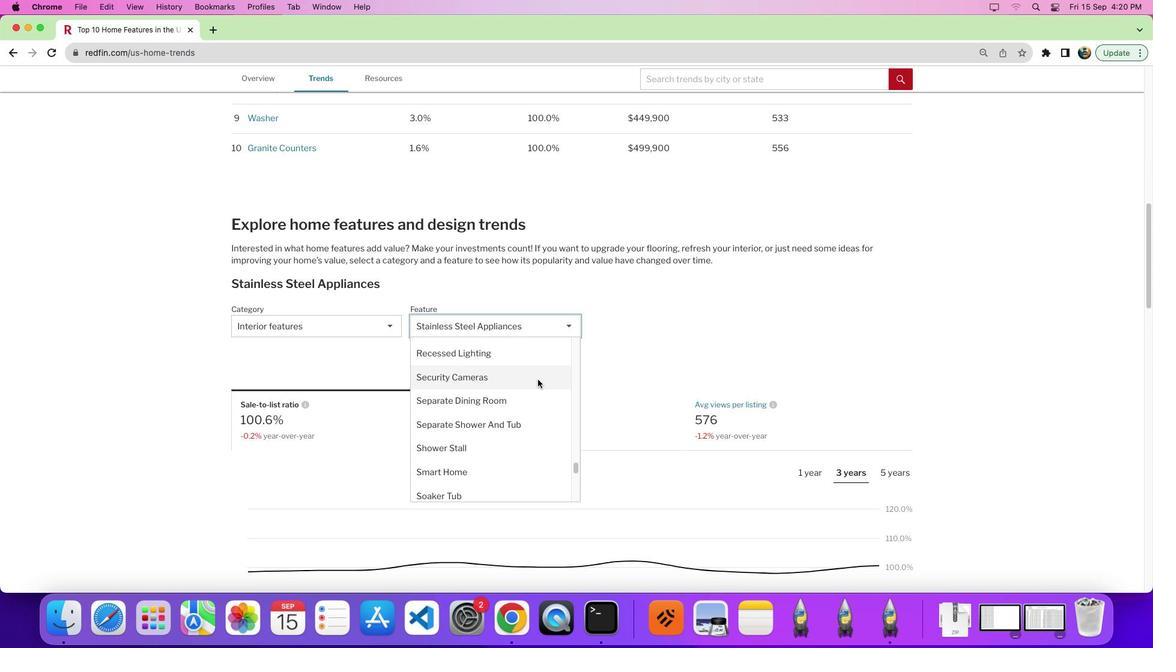 
Action: Mouse moved to (538, 376)
Screenshot: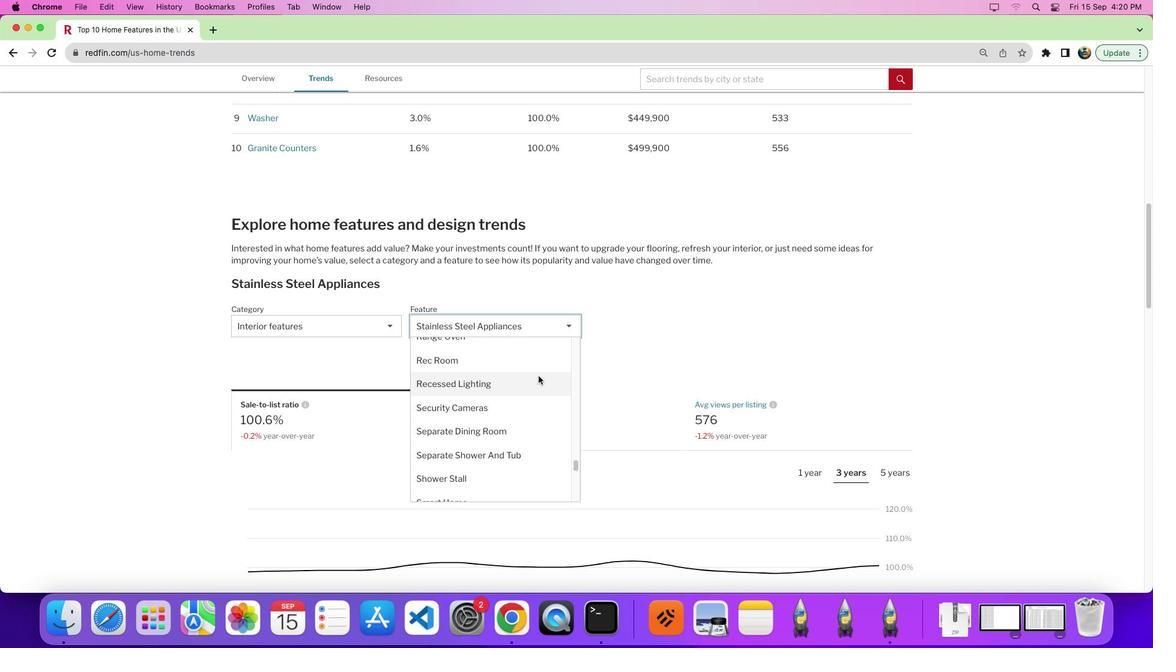 
Action: Mouse scrolled (538, 376) with delta (0, 0)
Screenshot: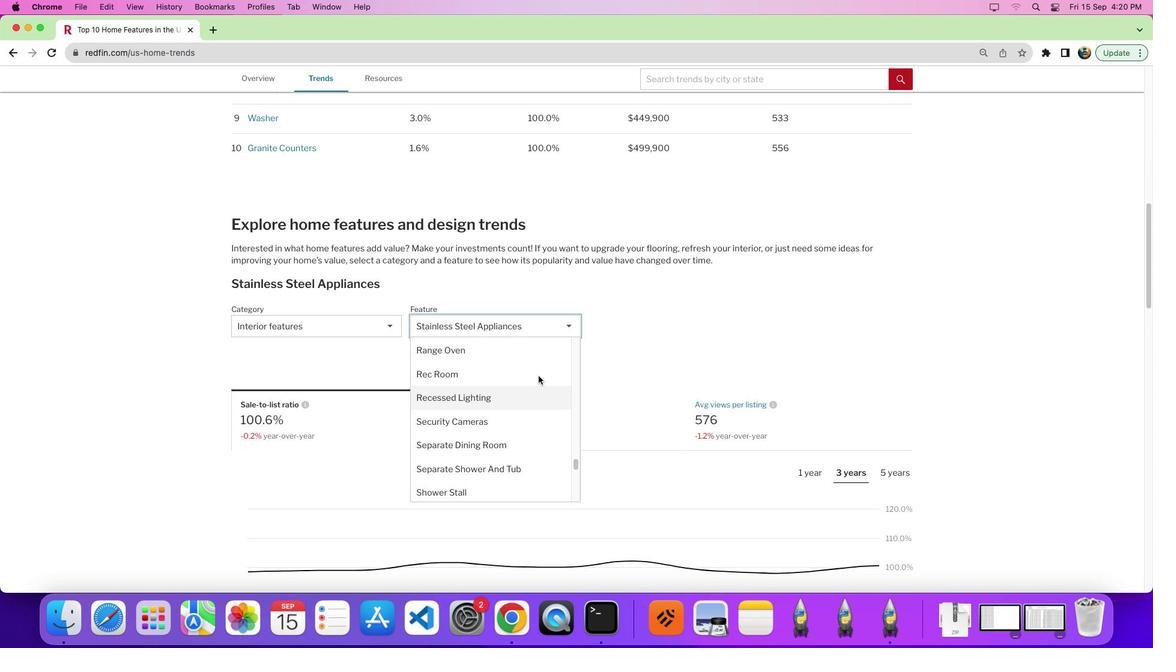 
Action: Mouse scrolled (538, 376) with delta (0, 0)
Screenshot: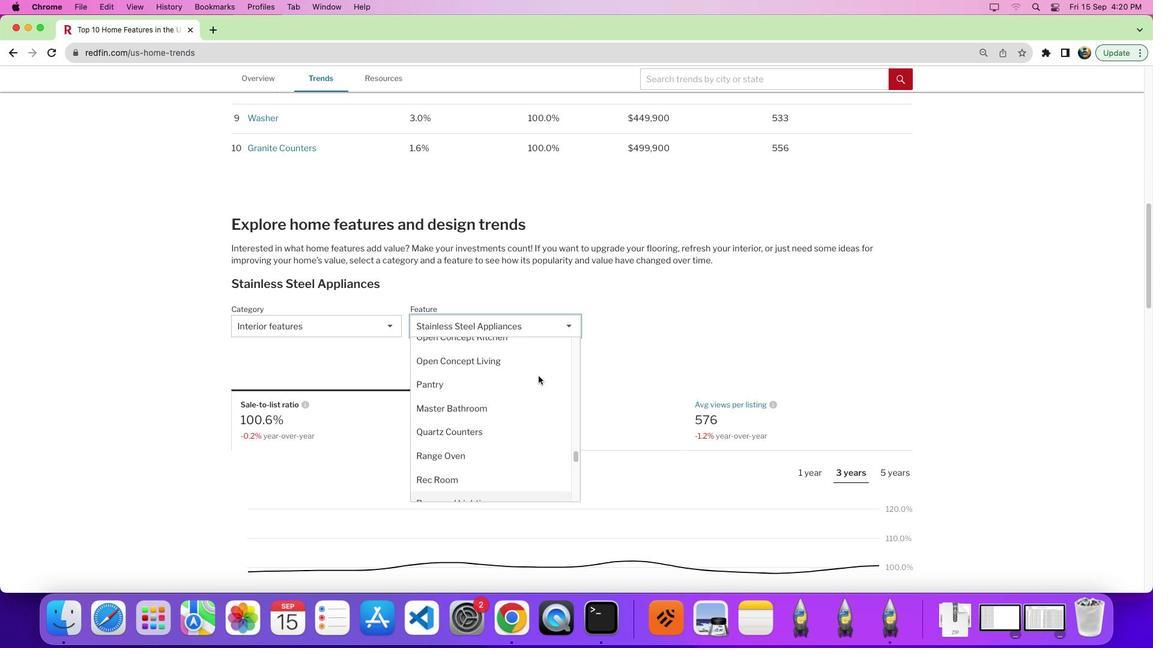 
Action: Mouse scrolled (538, 376) with delta (0, 4)
Screenshot: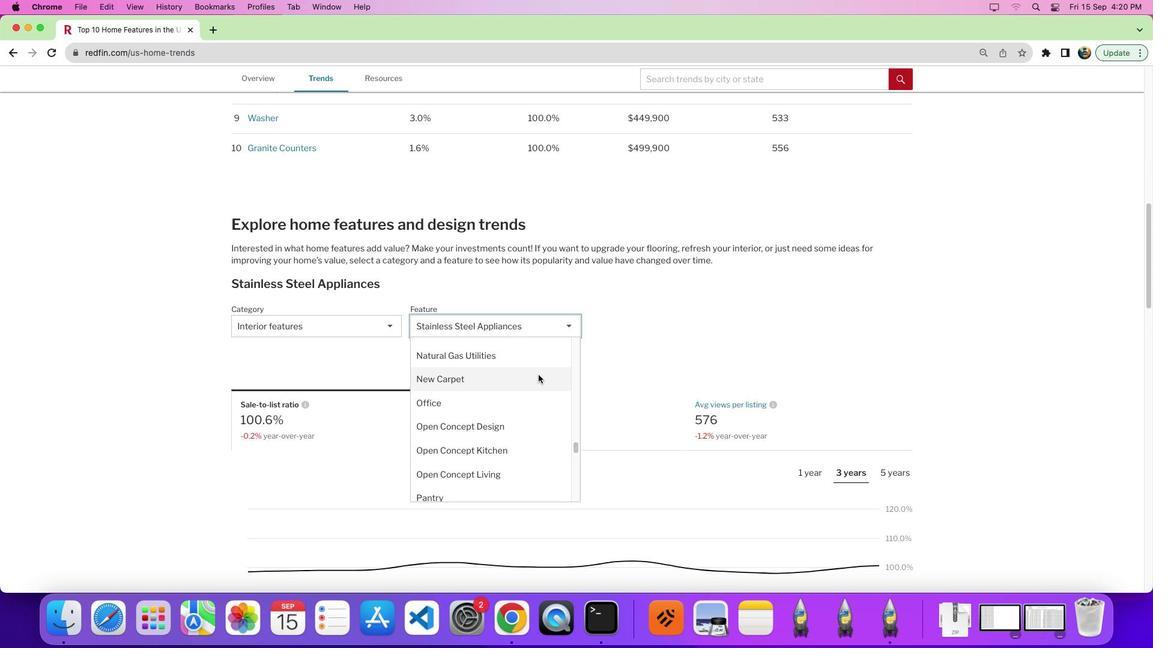 
Action: Mouse scrolled (538, 376) with delta (0, 7)
Screenshot: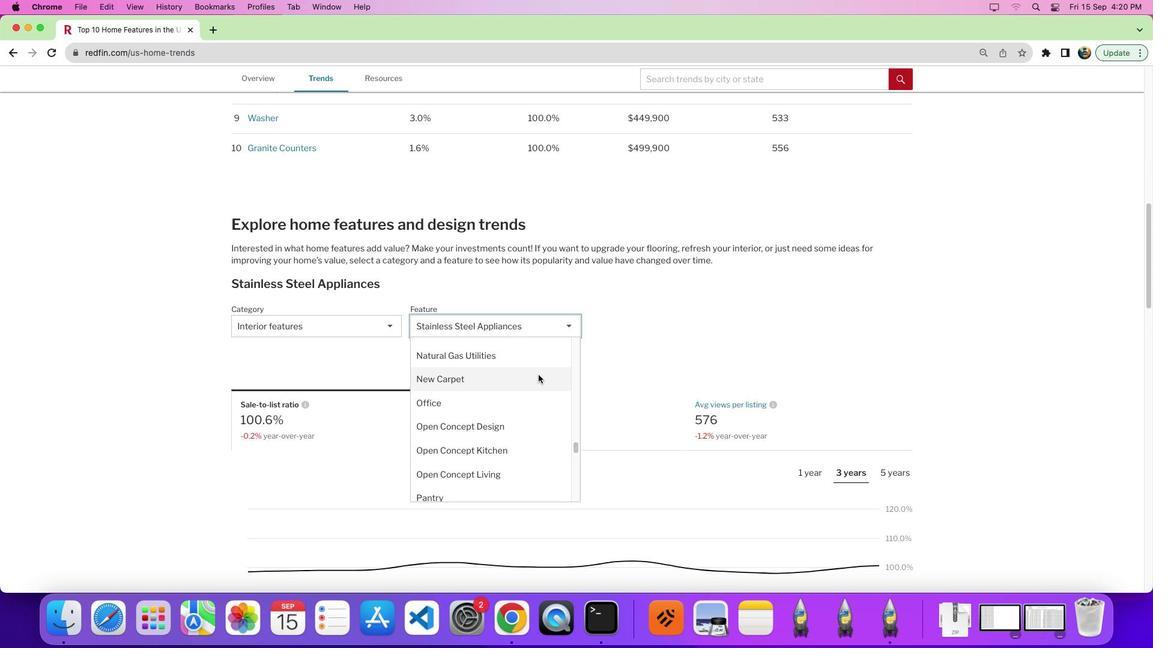 
Action: Mouse moved to (538, 374)
Screenshot: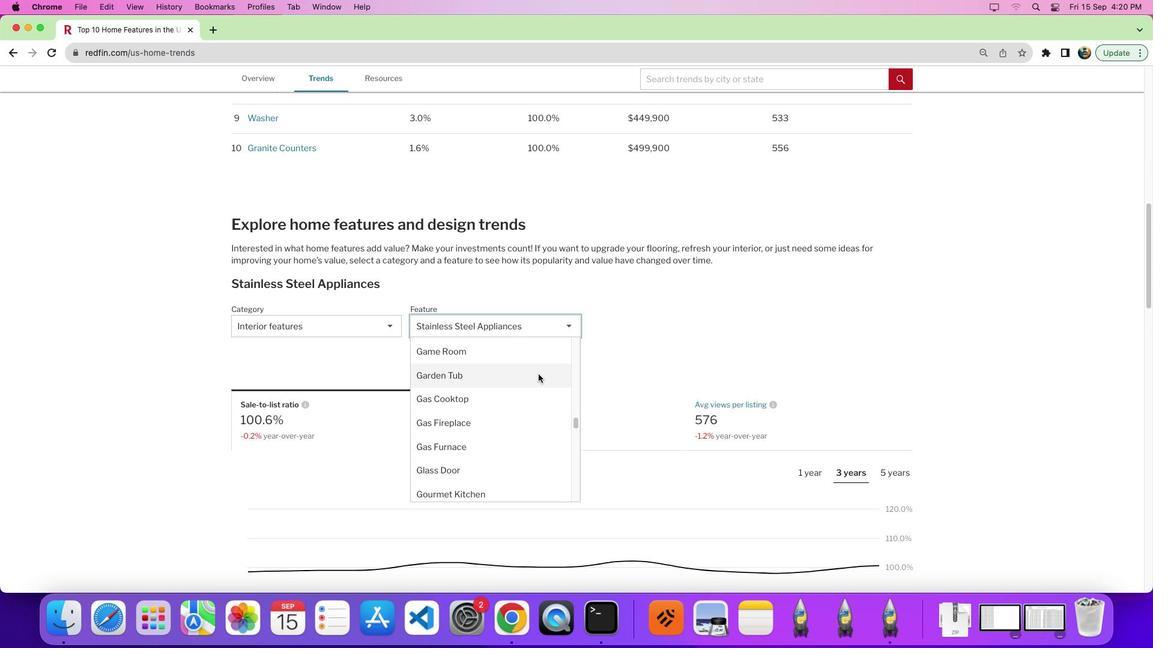 
Action: Mouse scrolled (538, 374) with delta (0, 0)
Screenshot: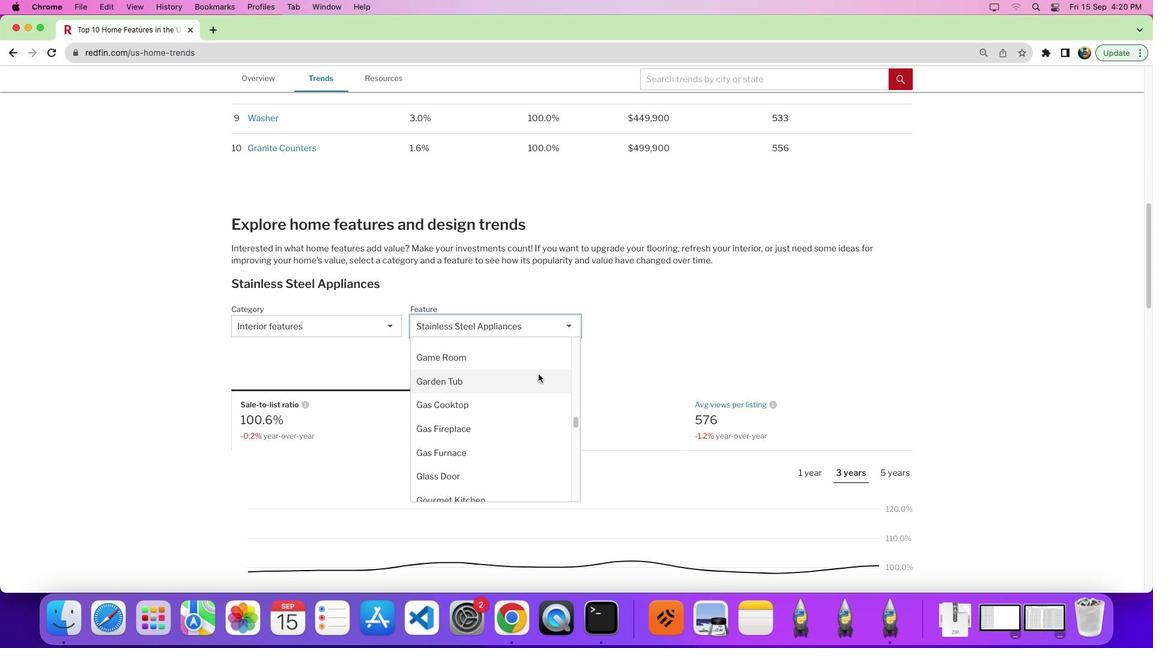 
Action: Mouse scrolled (538, 374) with delta (0, 0)
Screenshot: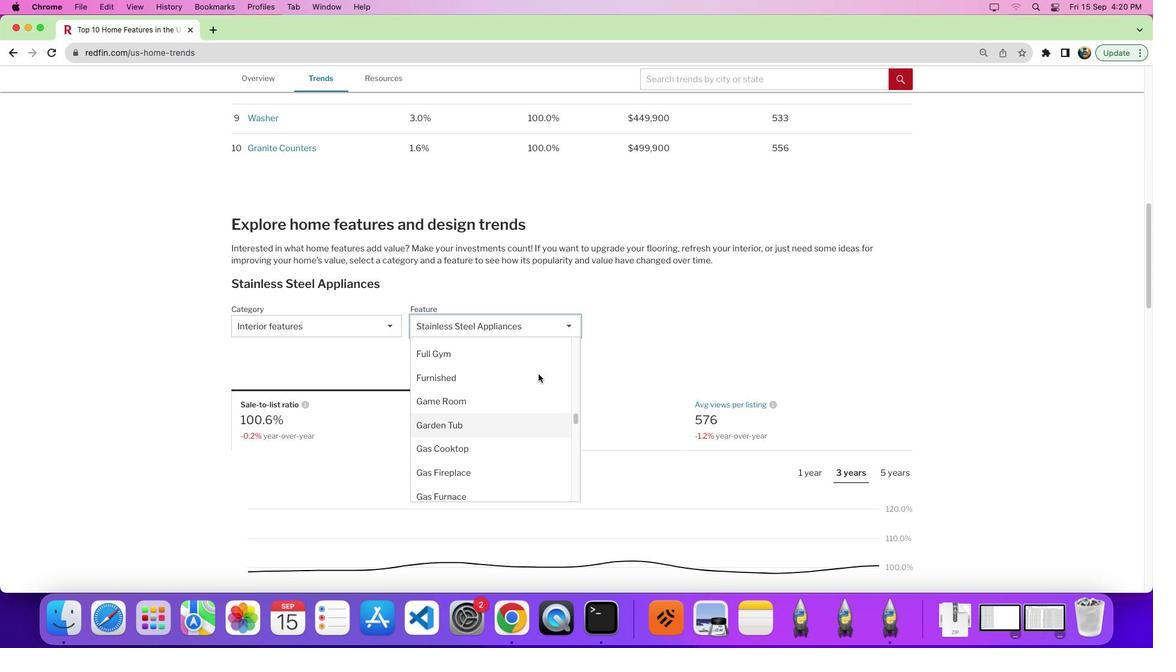 
Action: Mouse scrolled (538, 374) with delta (0, 4)
Screenshot: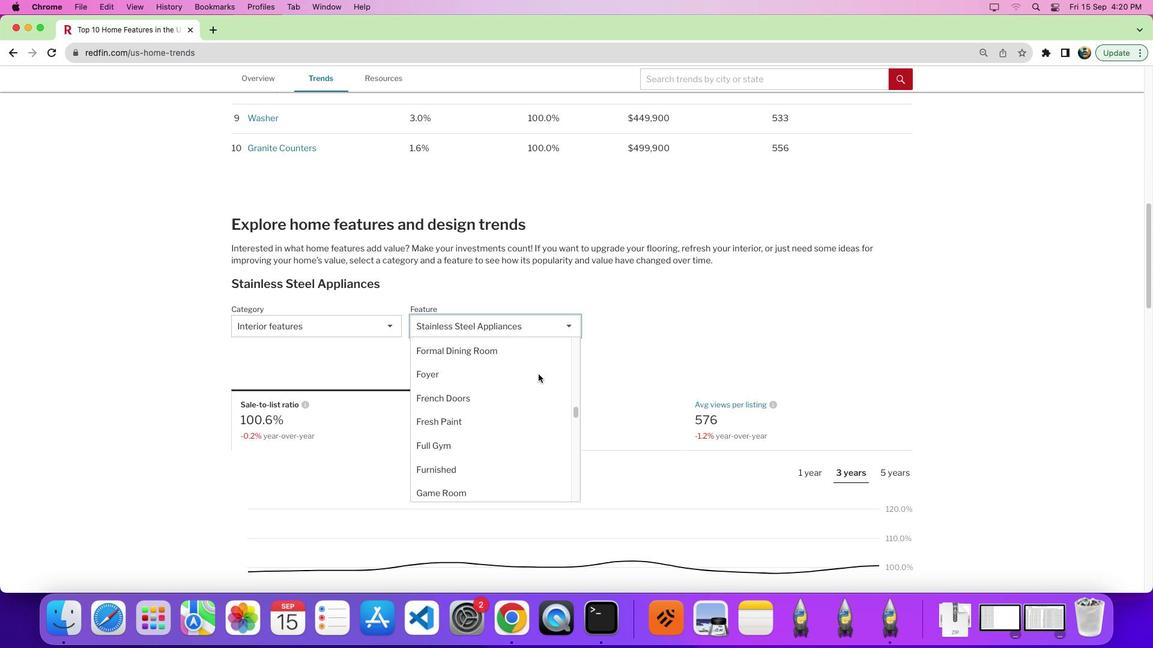 
Action: Mouse scrolled (538, 374) with delta (0, 0)
Screenshot: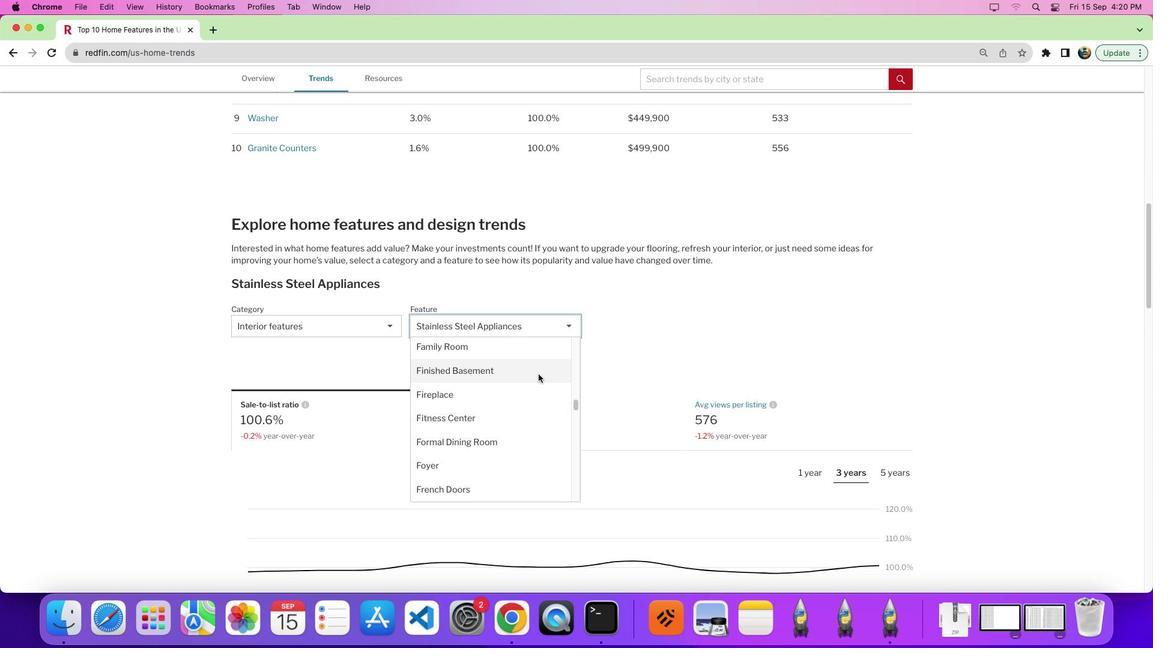 
Action: Mouse scrolled (538, 374) with delta (0, 0)
Screenshot: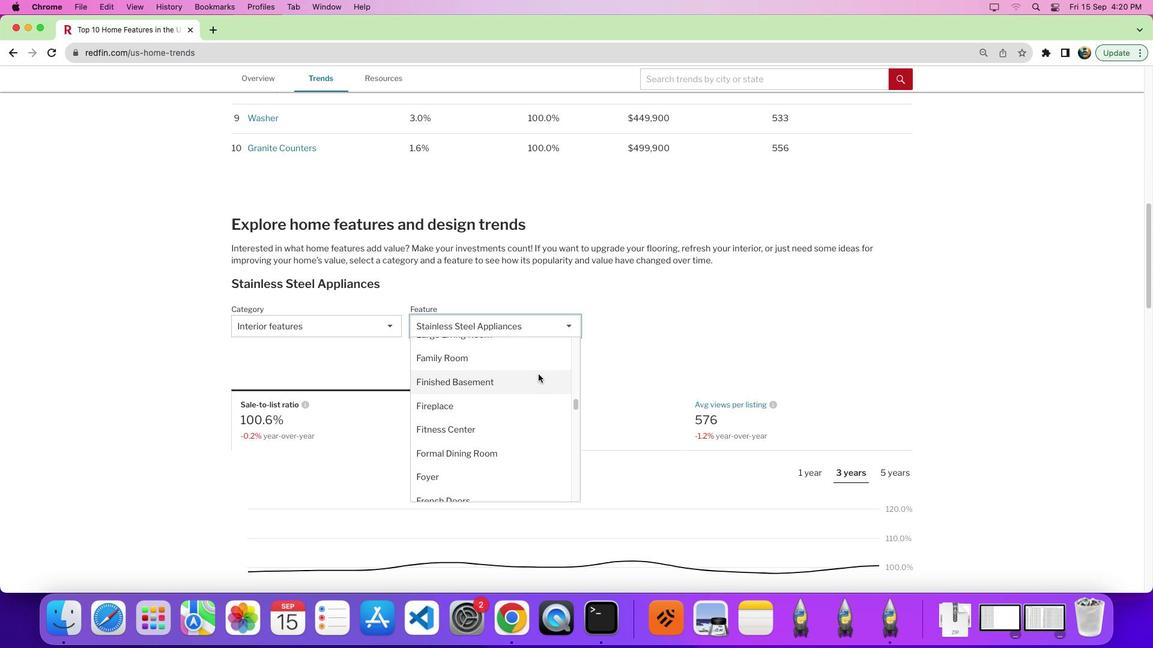 
Action: Mouse moved to (538, 374)
Screenshot: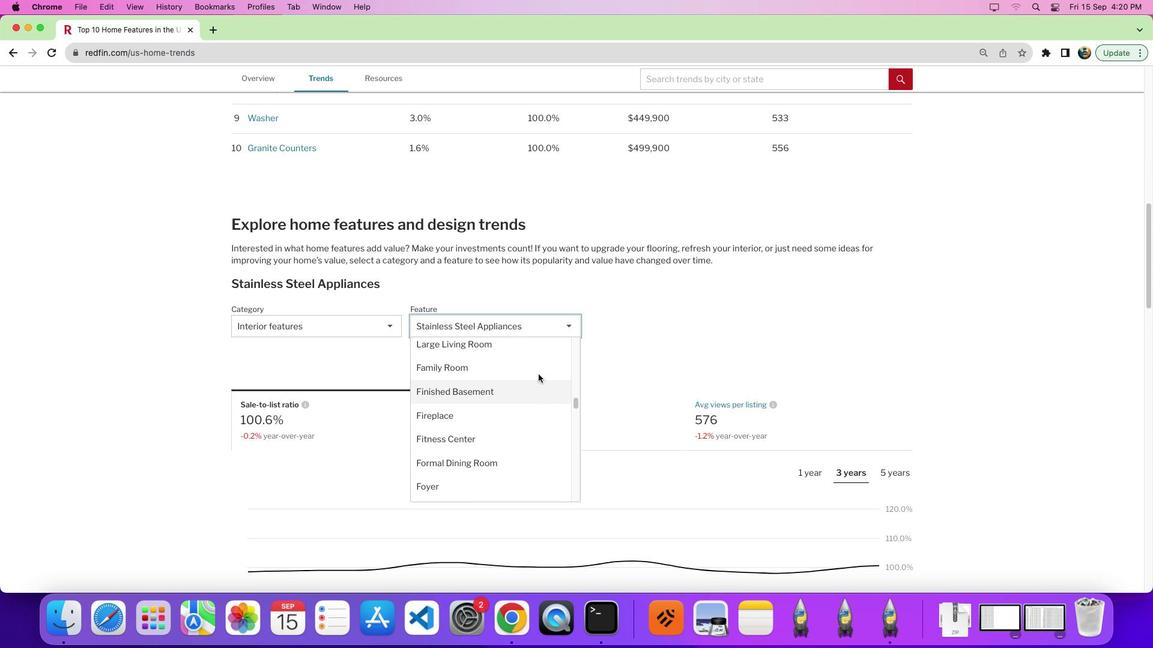
Action: Mouse scrolled (538, 374) with delta (0, 0)
Screenshot: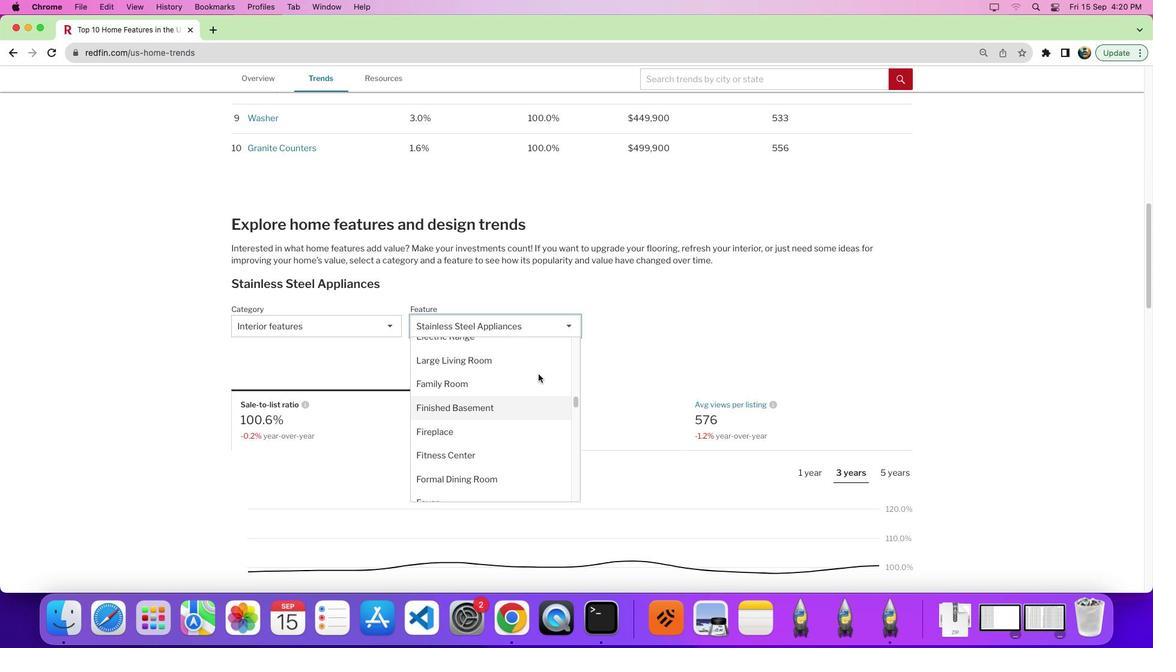 
Action: Mouse scrolled (538, 374) with delta (0, 0)
Screenshot: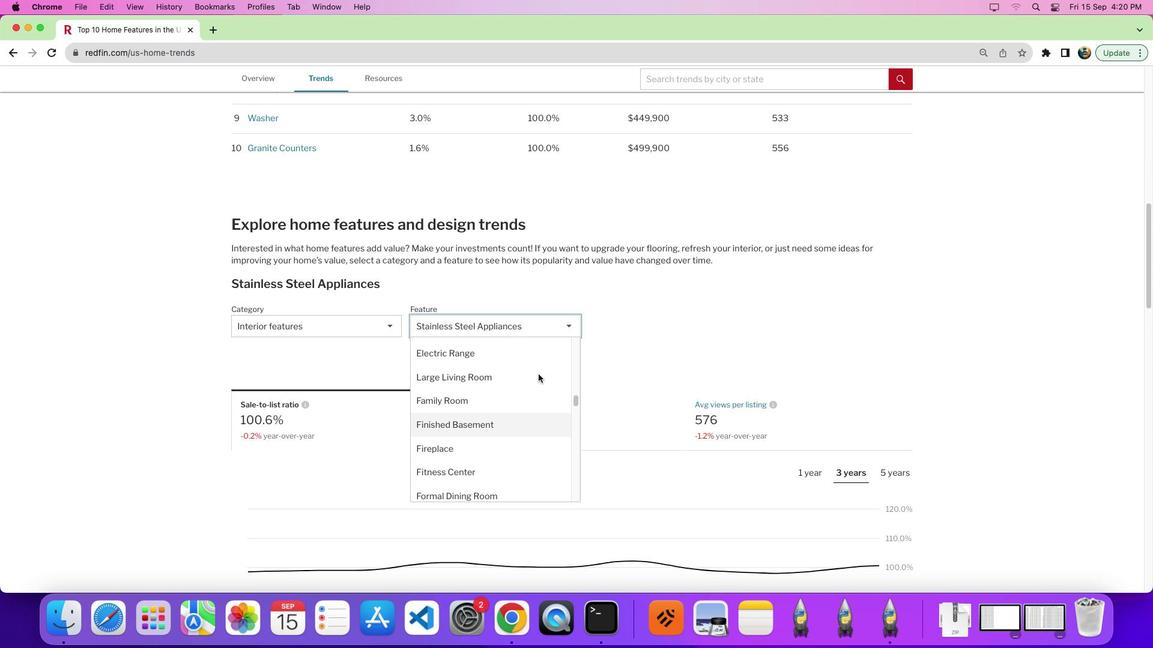 
Action: Mouse scrolled (538, 374) with delta (0, 4)
Screenshot: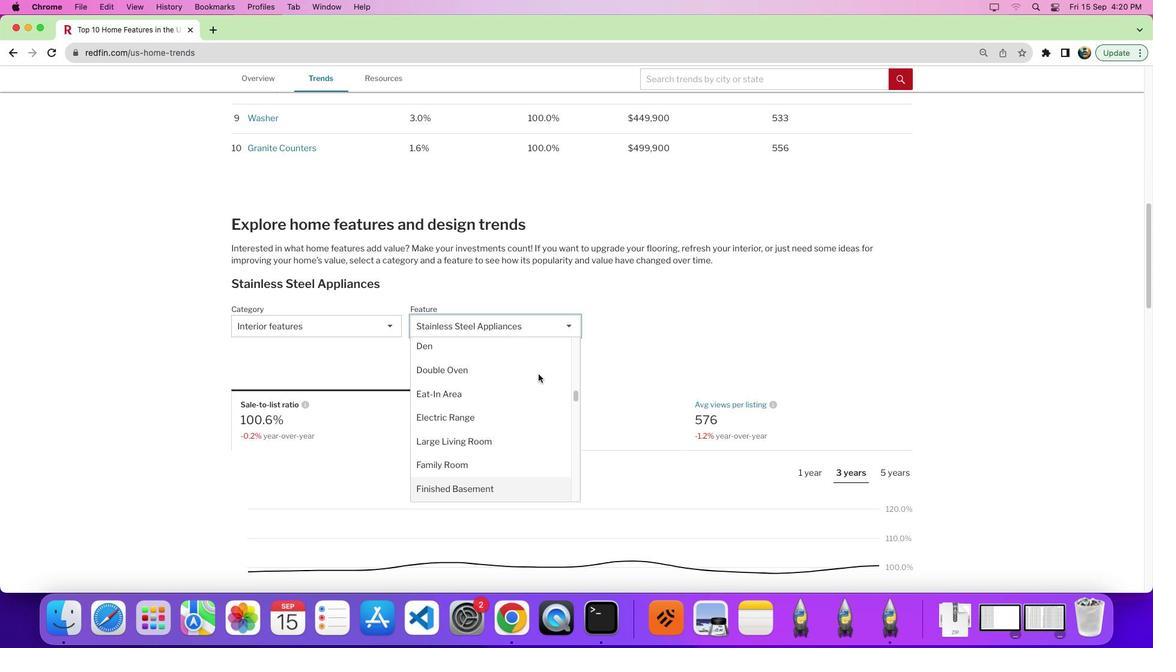 
Action: Mouse moved to (531, 377)
Screenshot: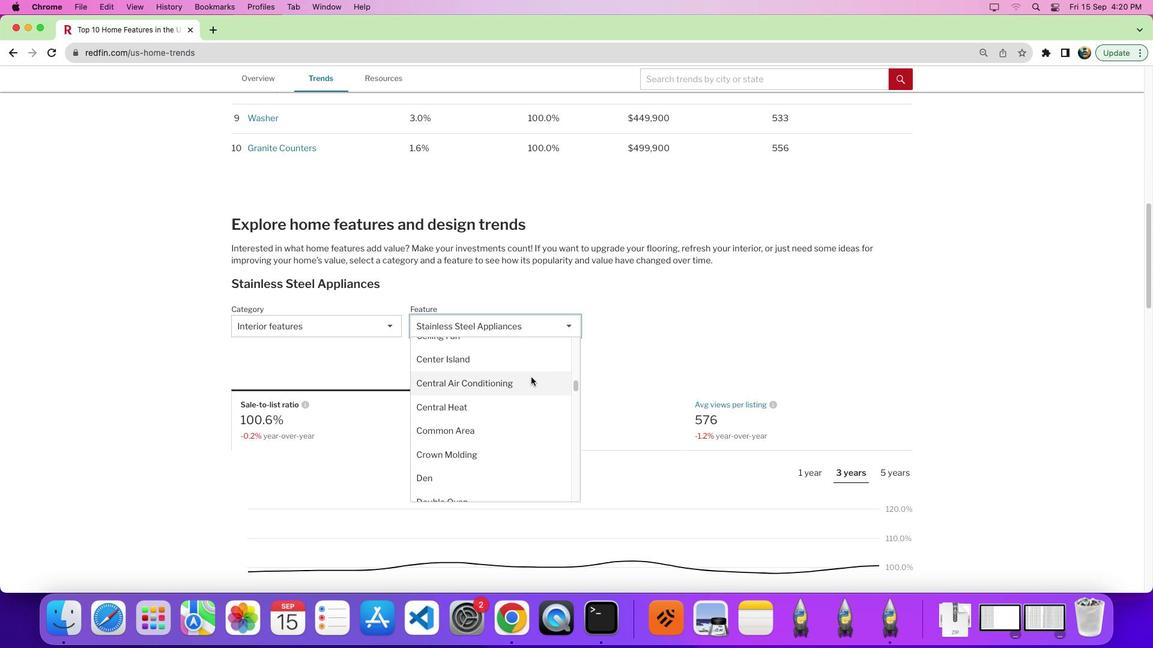 
Action: Mouse scrolled (531, 377) with delta (0, 0)
Screenshot: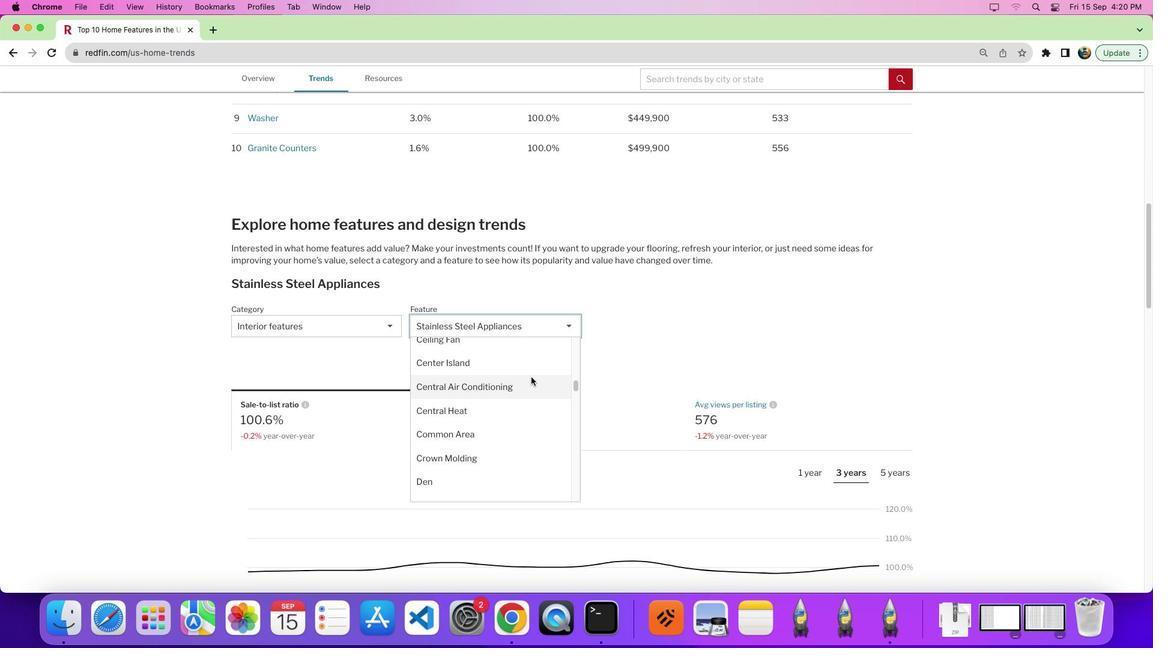 
Action: Mouse scrolled (531, 377) with delta (0, 0)
Screenshot: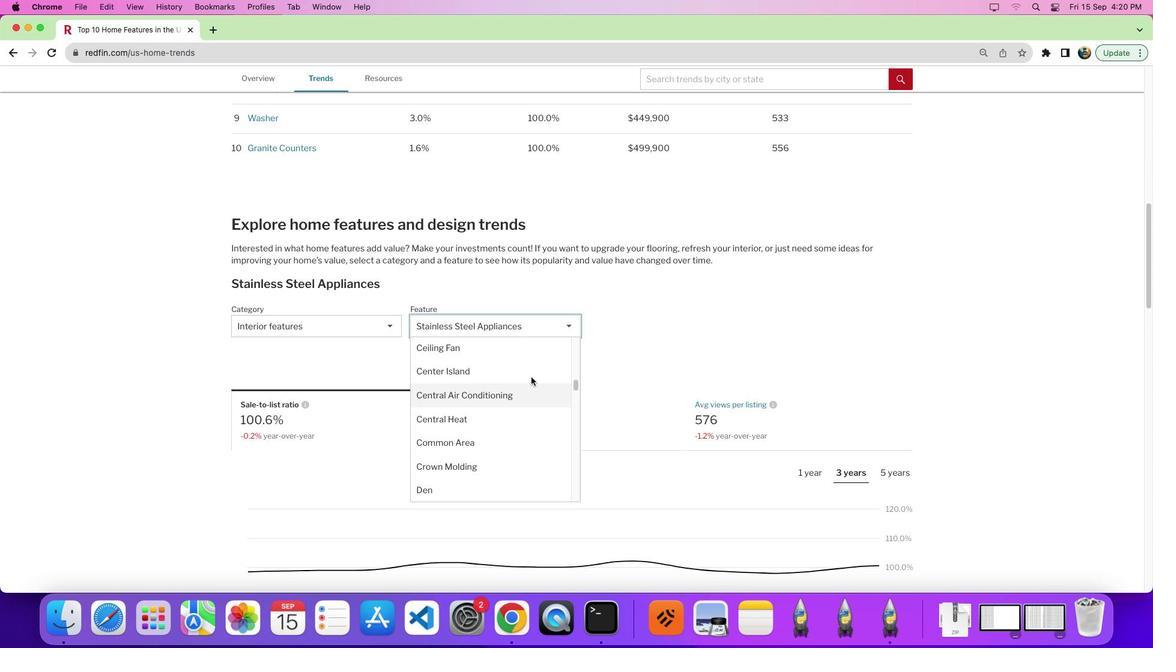 
Action: Mouse moved to (531, 377)
Screenshot: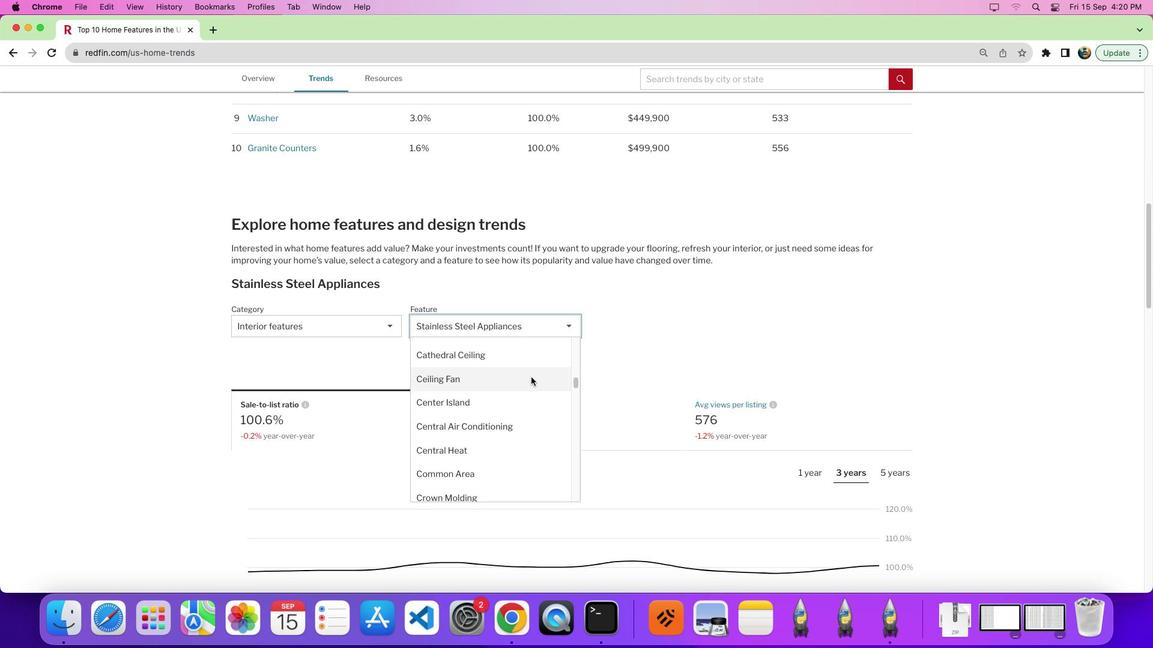 
Action: Mouse scrolled (531, 377) with delta (0, 0)
Screenshot: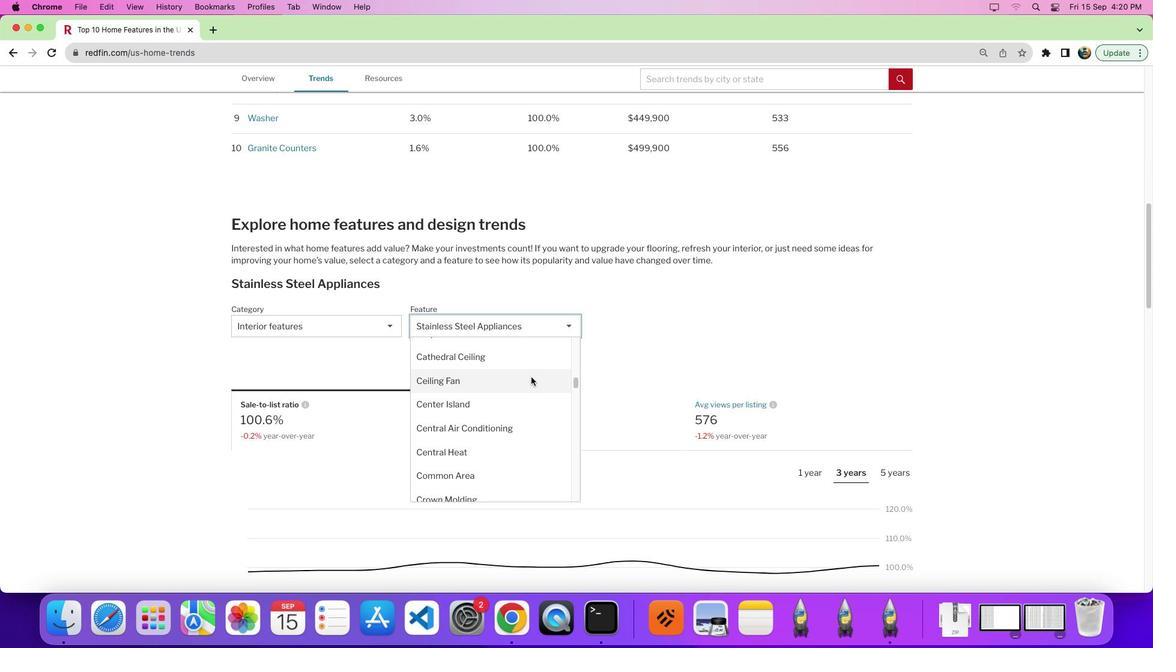 
Action: Mouse scrolled (531, 377) with delta (0, 0)
Screenshot: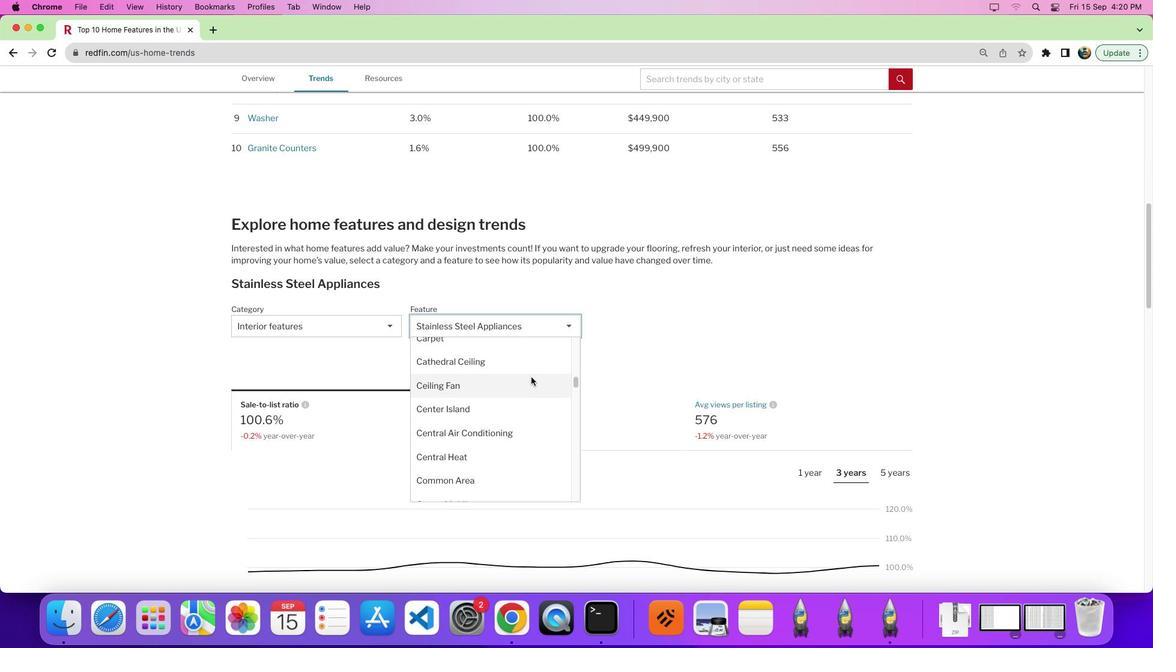 
Action: Mouse moved to (529, 379)
Screenshot: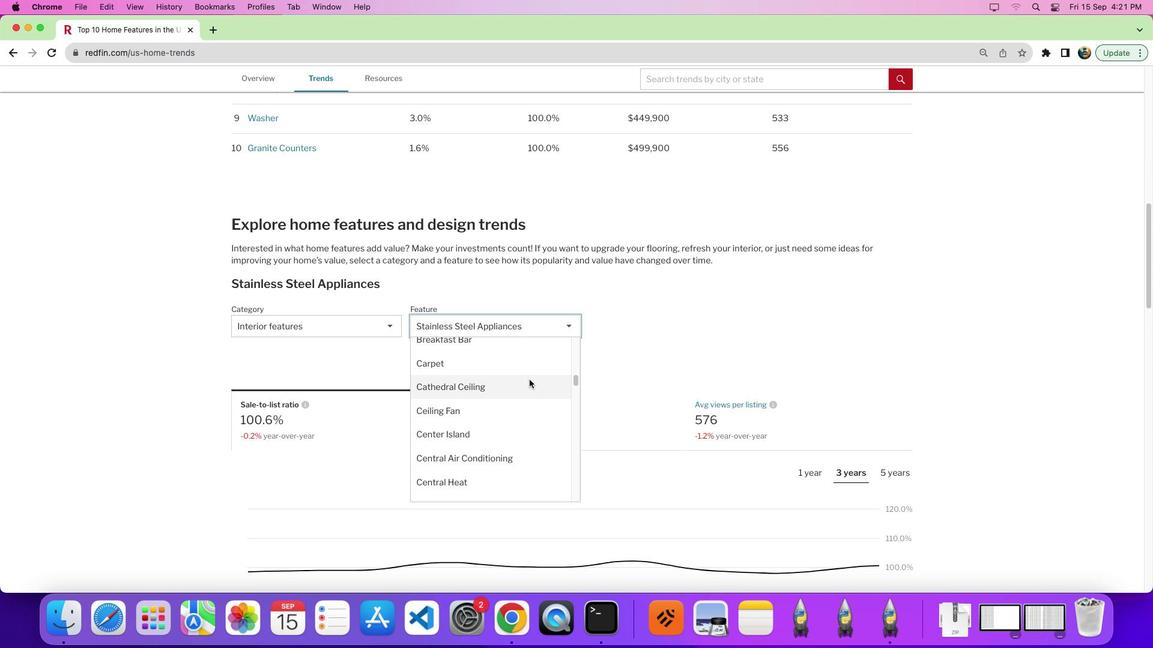 
Action: Mouse pressed left at (529, 379)
Screenshot: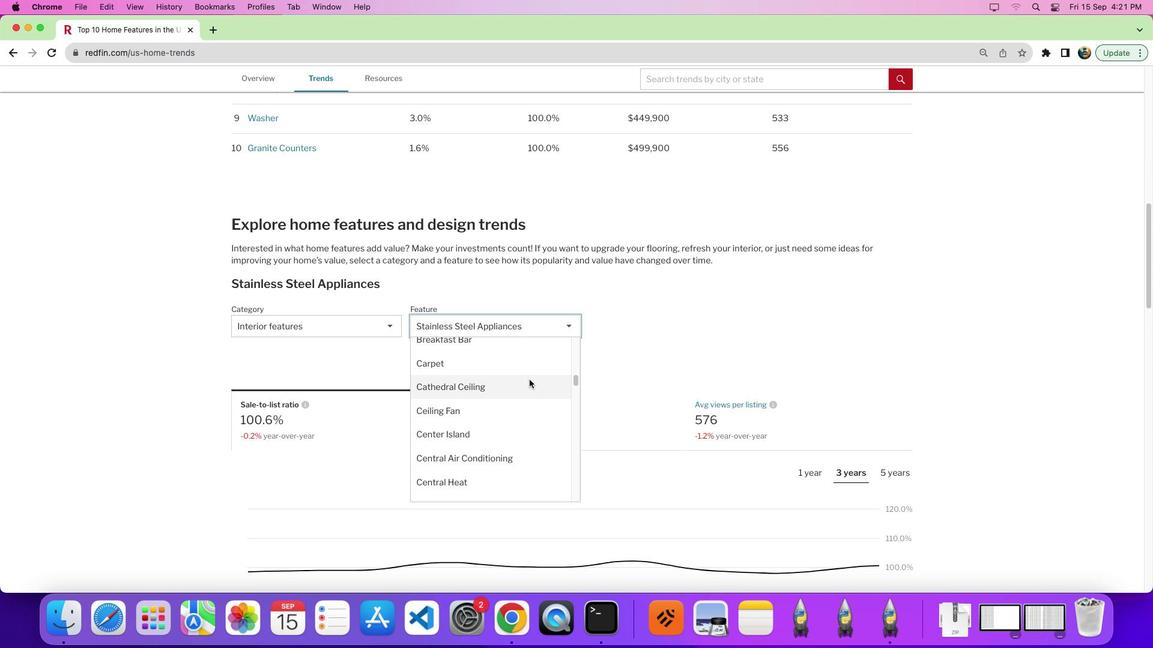 
Action: Mouse moved to (779, 344)
Screenshot: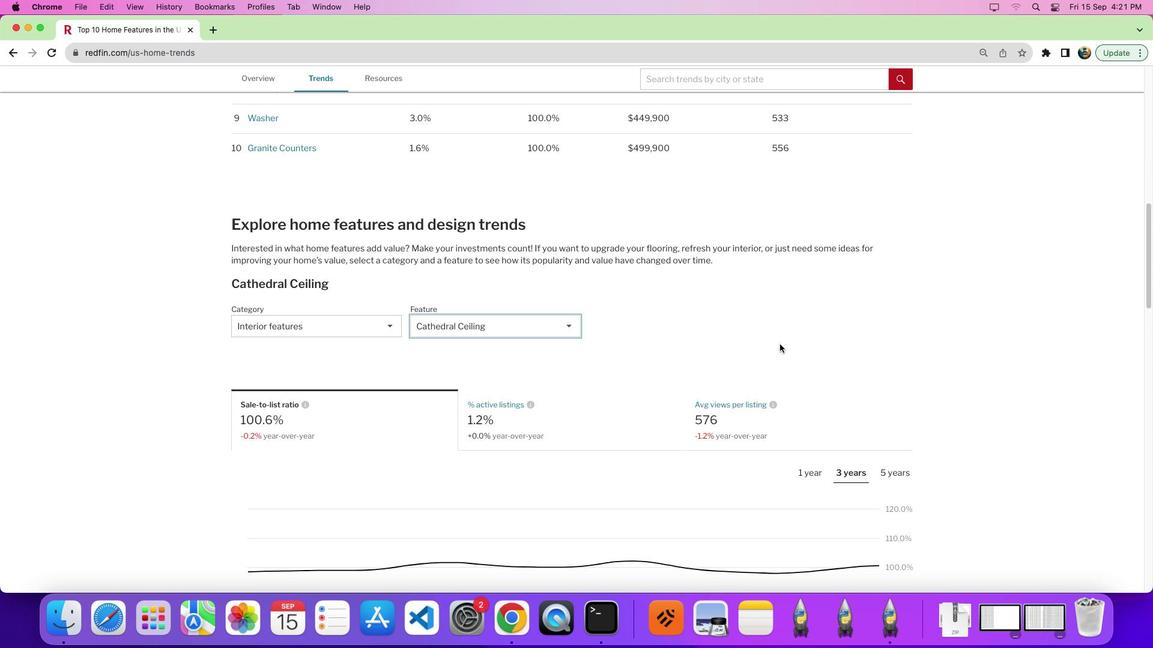 
Action: Mouse scrolled (779, 344) with delta (0, 0)
Screenshot: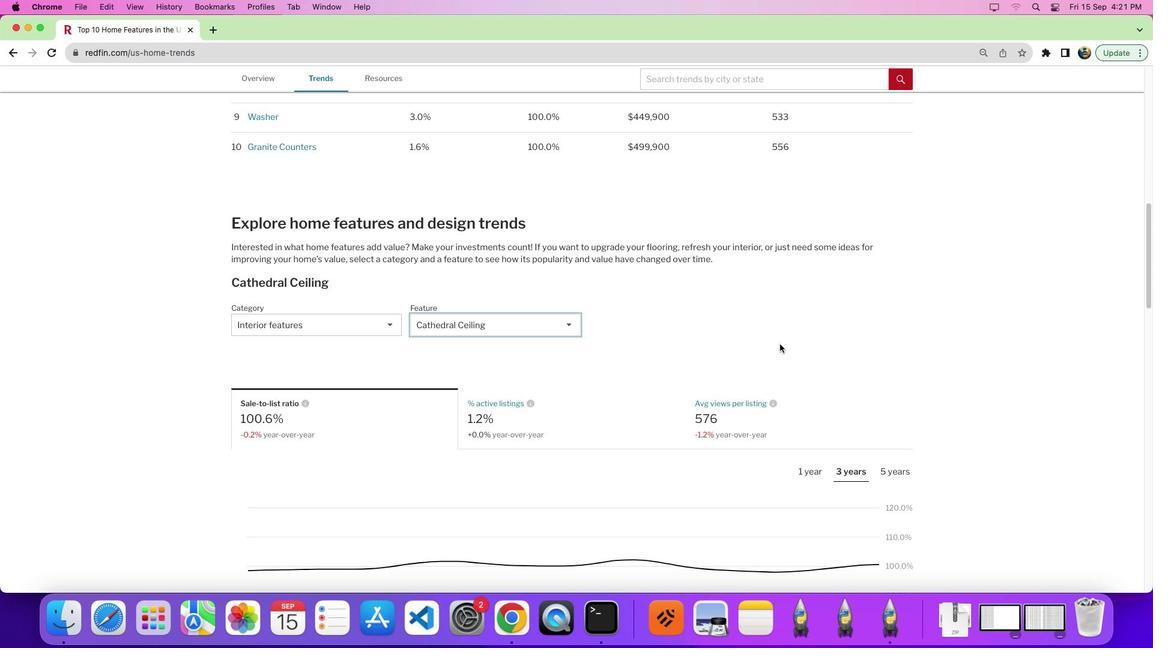 
Action: Mouse scrolled (779, 344) with delta (0, 0)
Screenshot: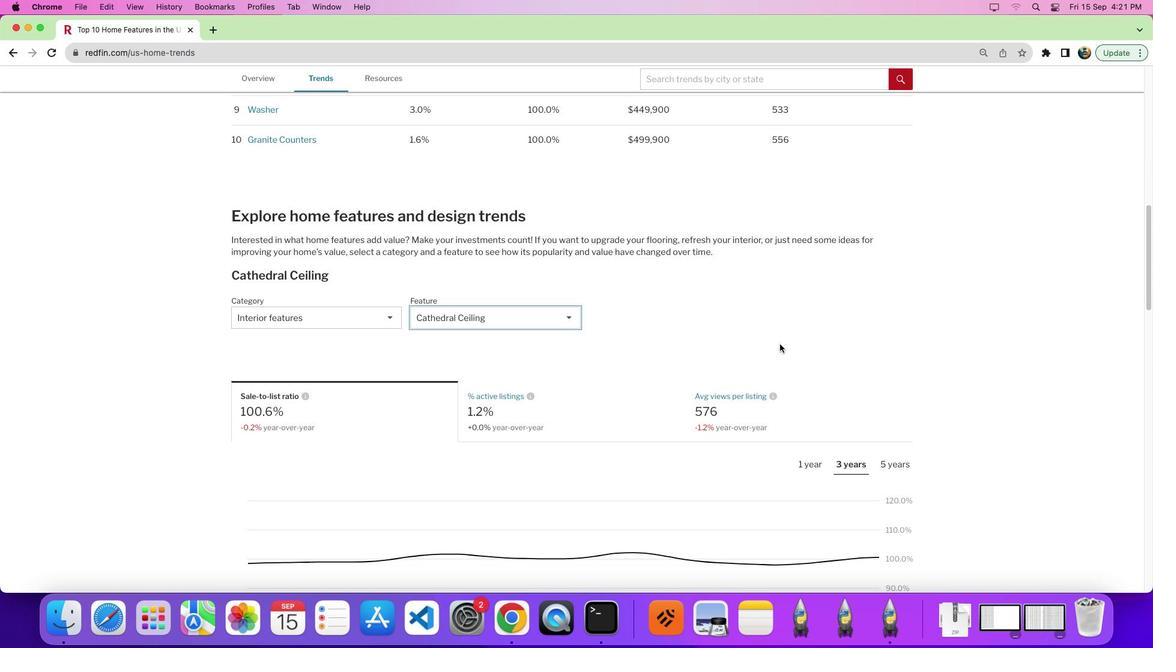 
Action: Mouse moved to (890, 451)
Screenshot: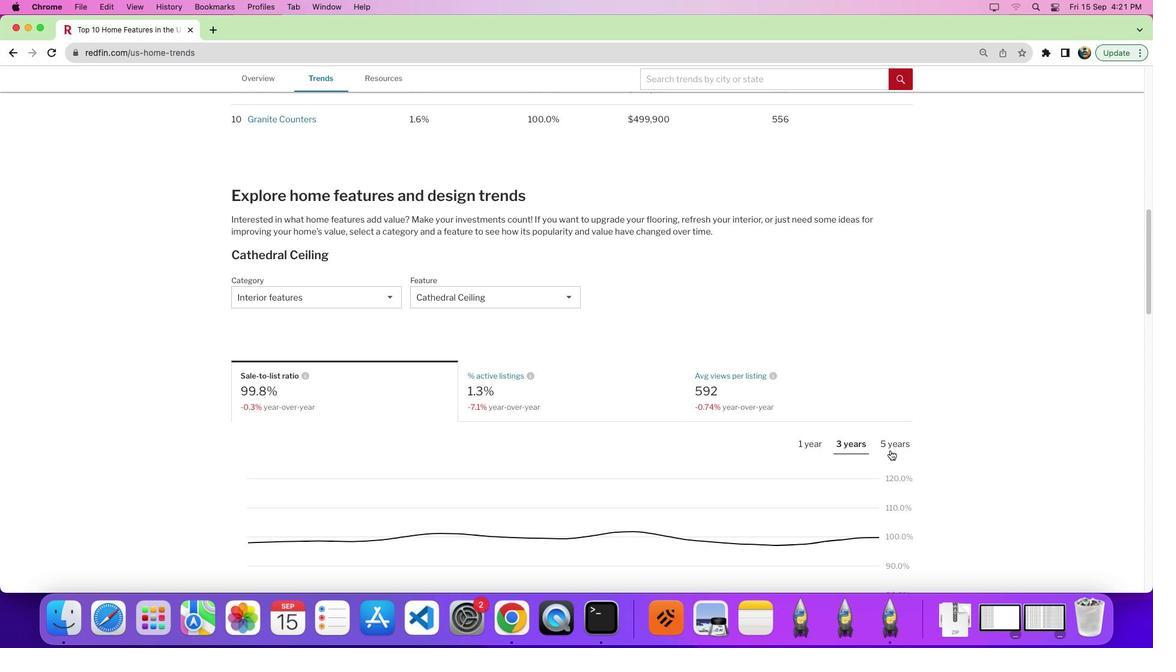 
Action: Mouse pressed left at (890, 451)
Screenshot: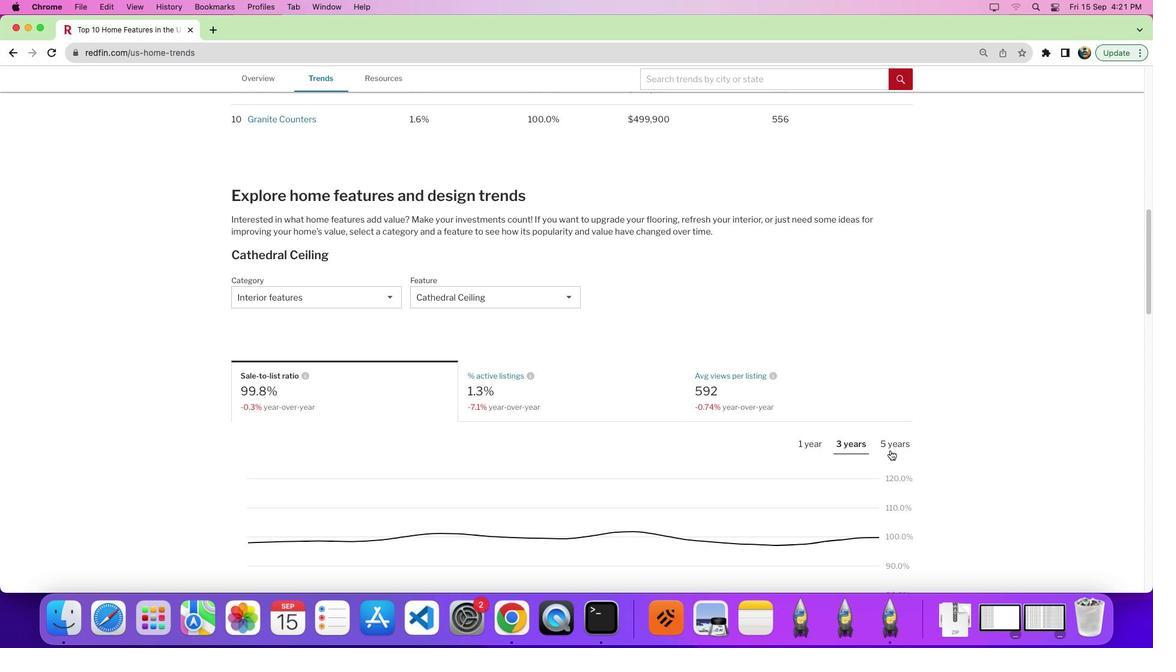 
Action: Mouse moved to (889, 439)
Screenshot: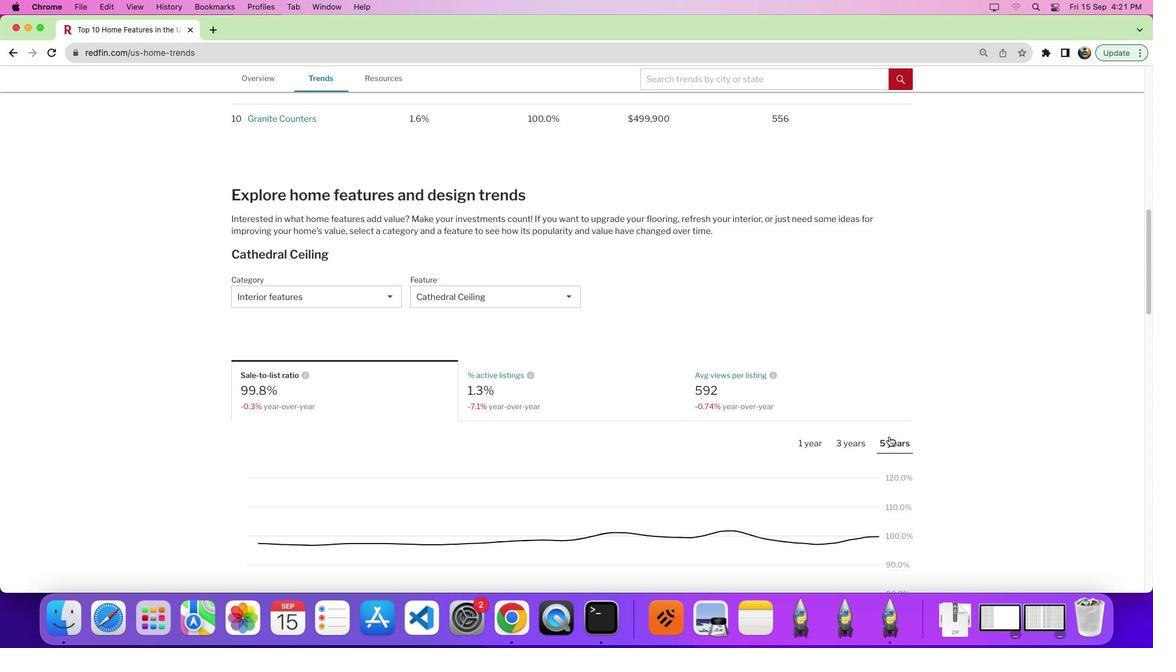 
Action: Mouse scrolled (889, 439) with delta (0, 0)
Screenshot: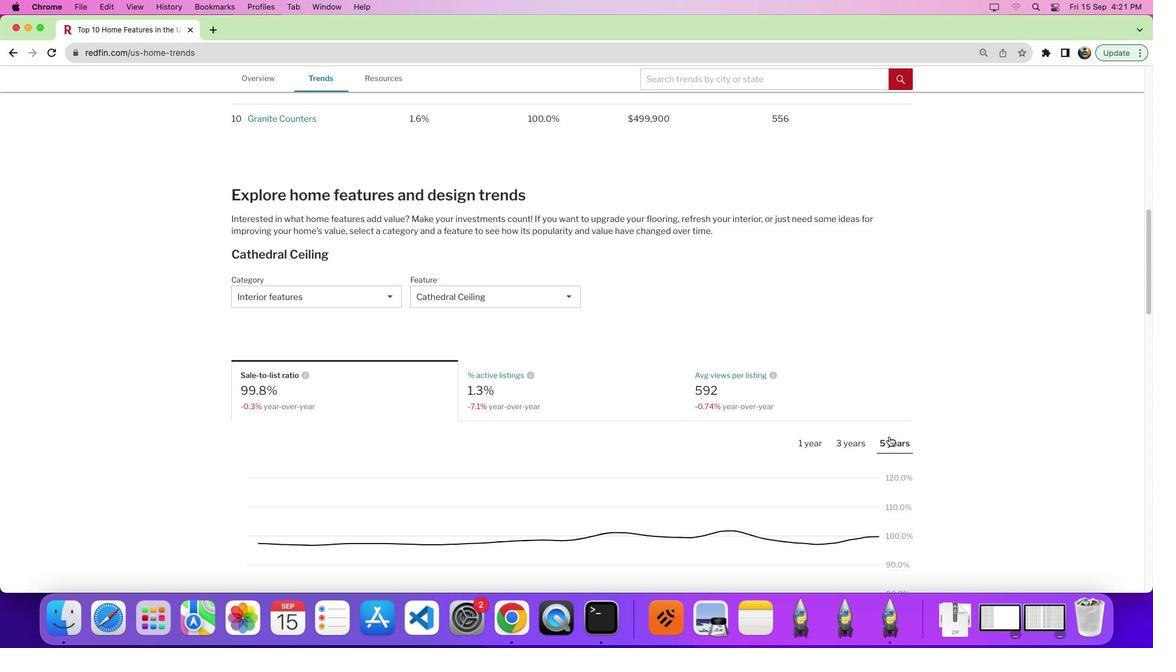 
Action: Mouse moved to (889, 438)
Screenshot: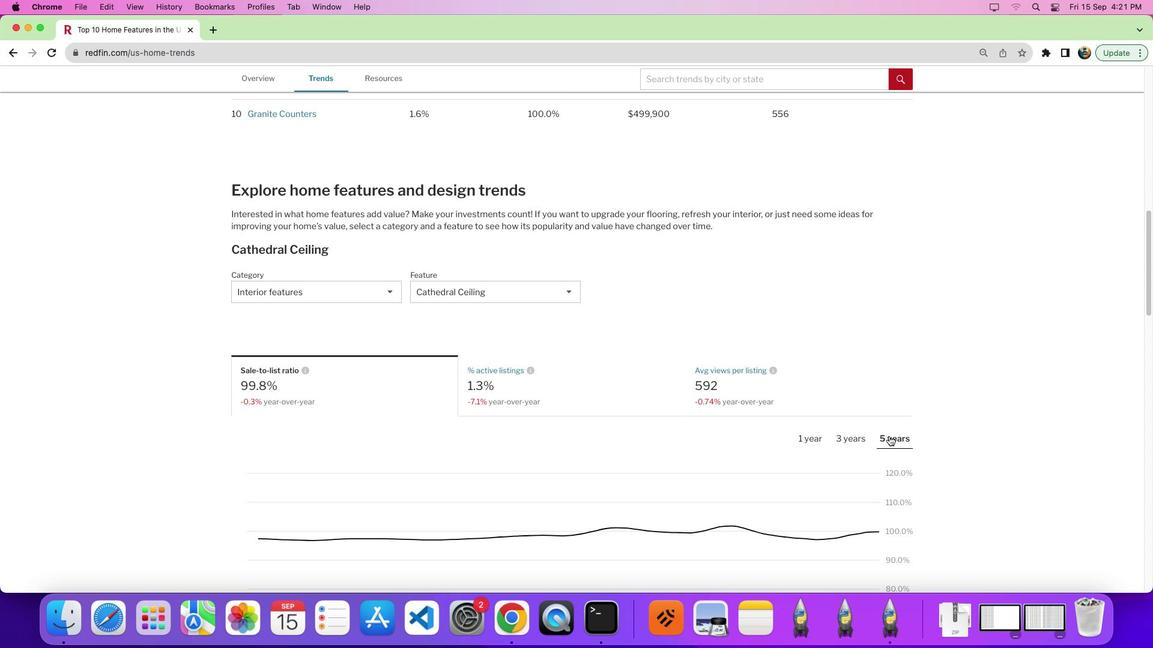 
Action: Mouse scrolled (889, 438) with delta (0, 0)
Screenshot: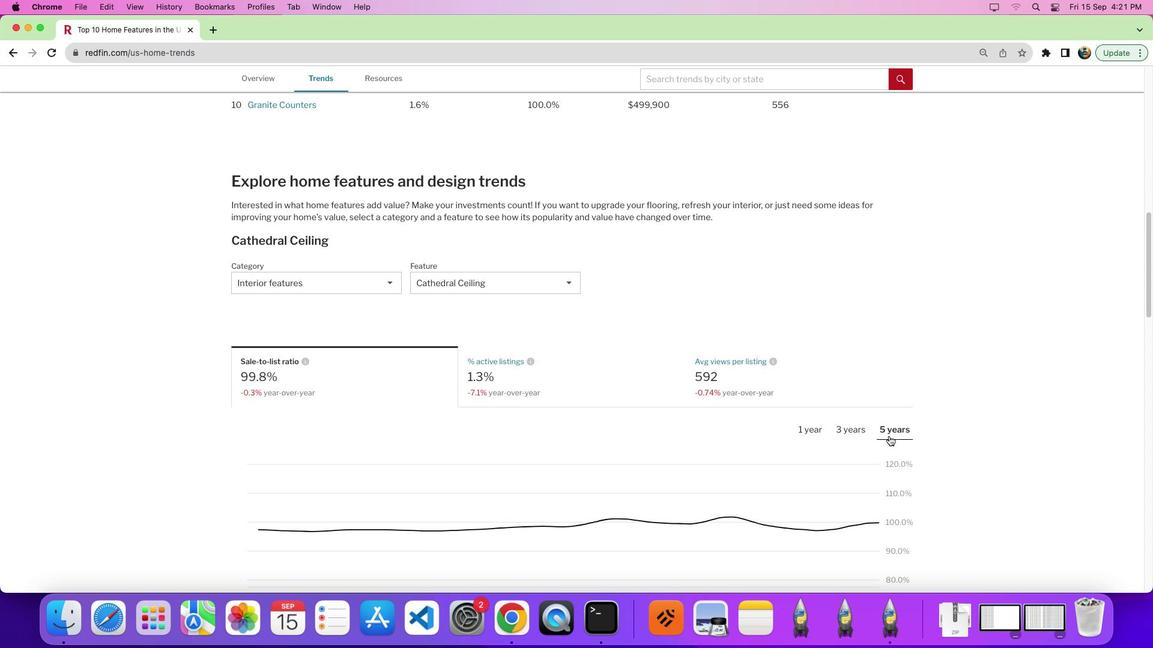 
Action: Mouse moved to (889, 436)
Screenshot: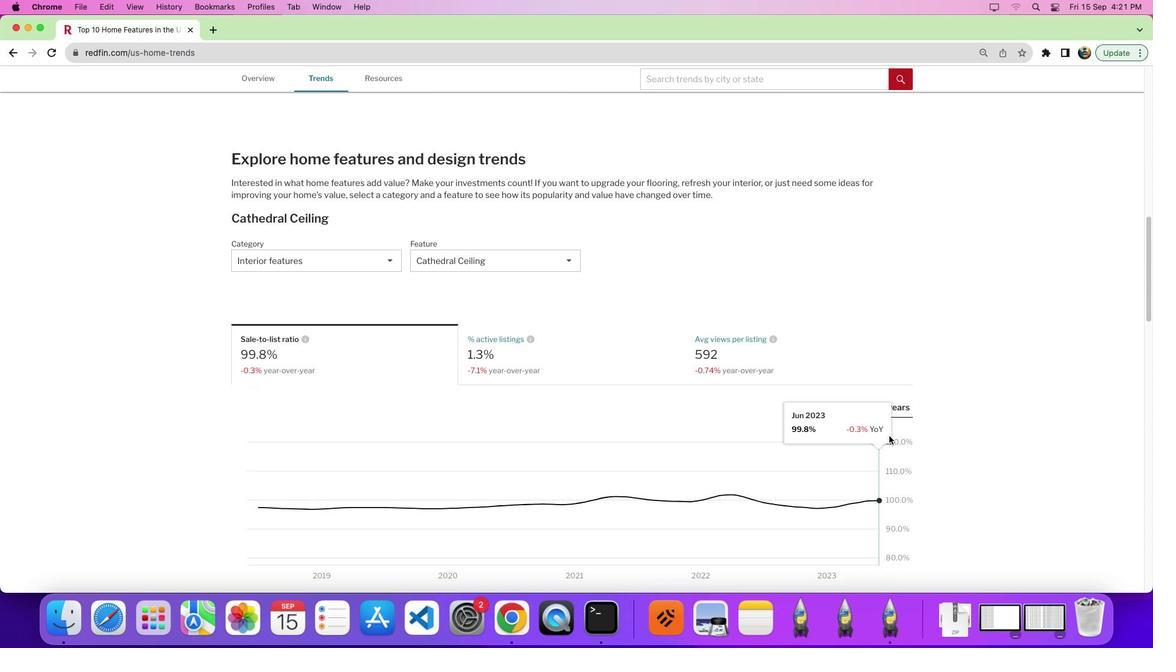 
Action: Mouse scrolled (889, 436) with delta (0, 0)
Screenshot: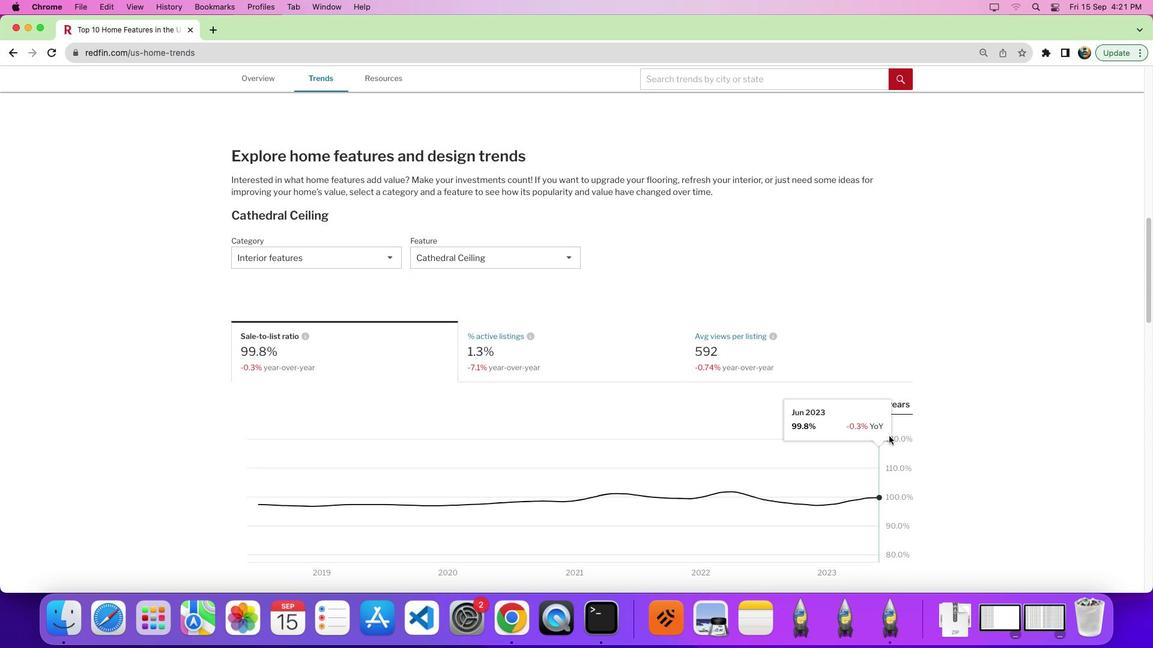 
Action: Mouse scrolled (889, 436) with delta (0, 0)
Screenshot: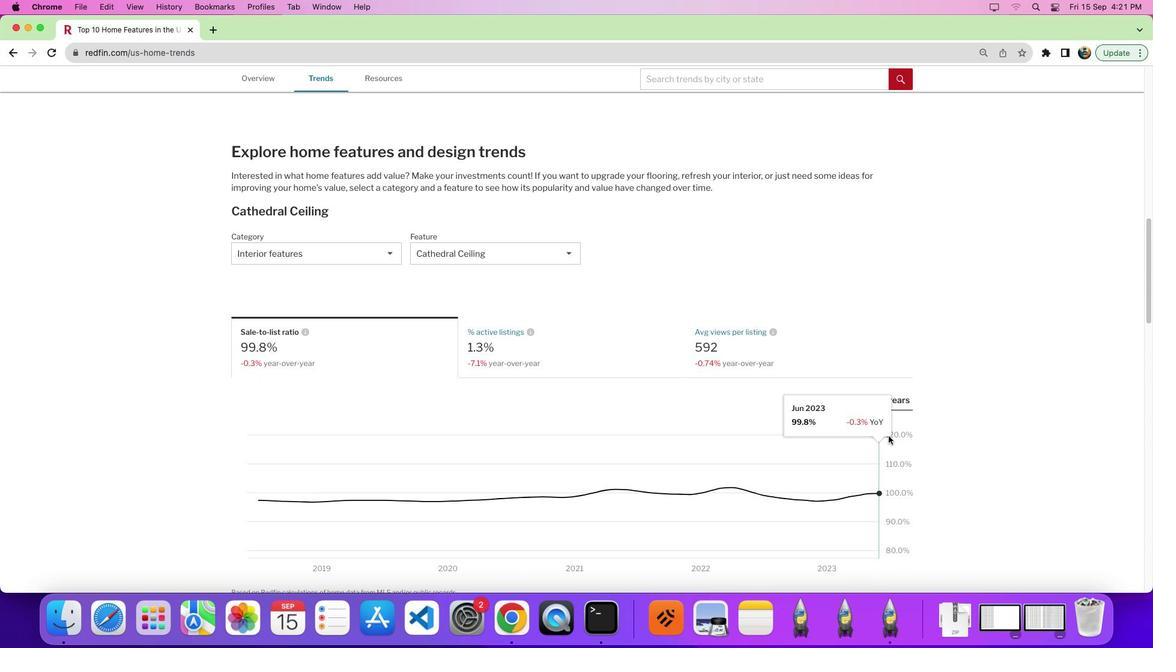 
Action: Mouse moved to (889, 436)
Screenshot: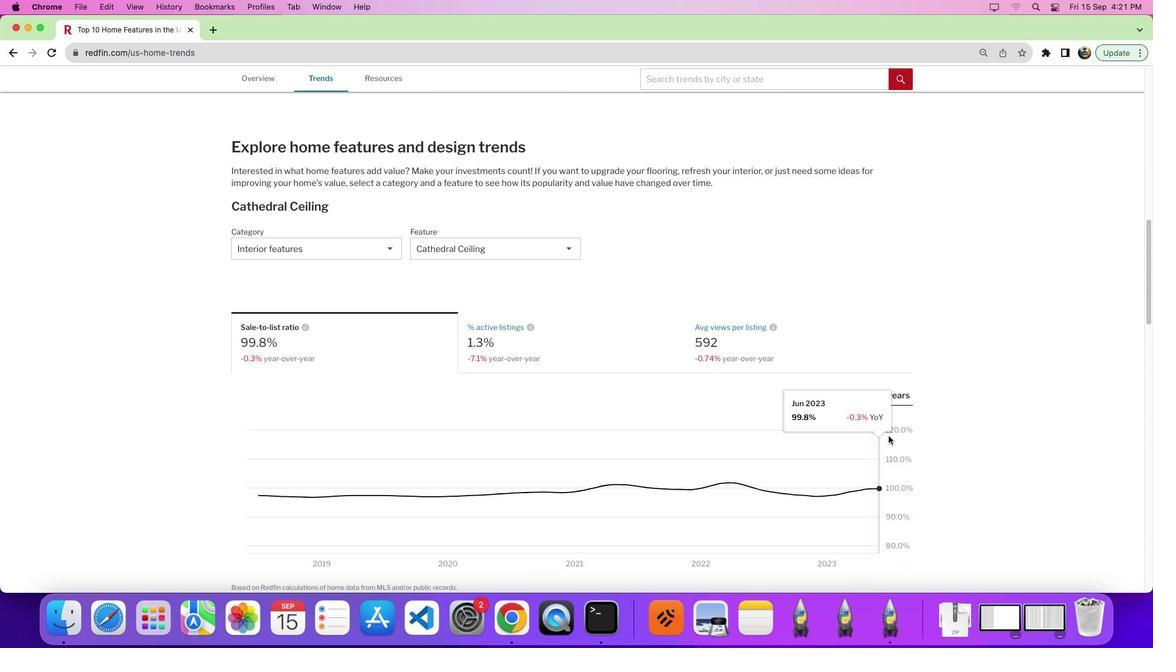 
Action: Mouse scrolled (889, 436) with delta (0, 0)
Screenshot: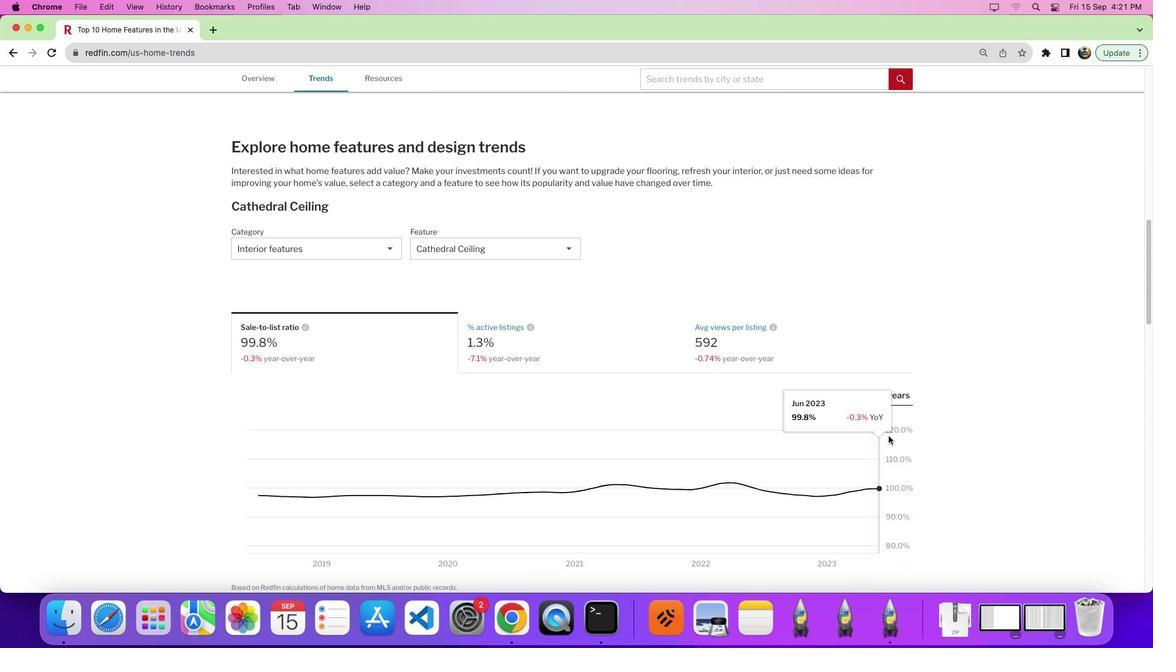 
Action: Mouse scrolled (889, 436) with delta (0, 0)
Screenshot: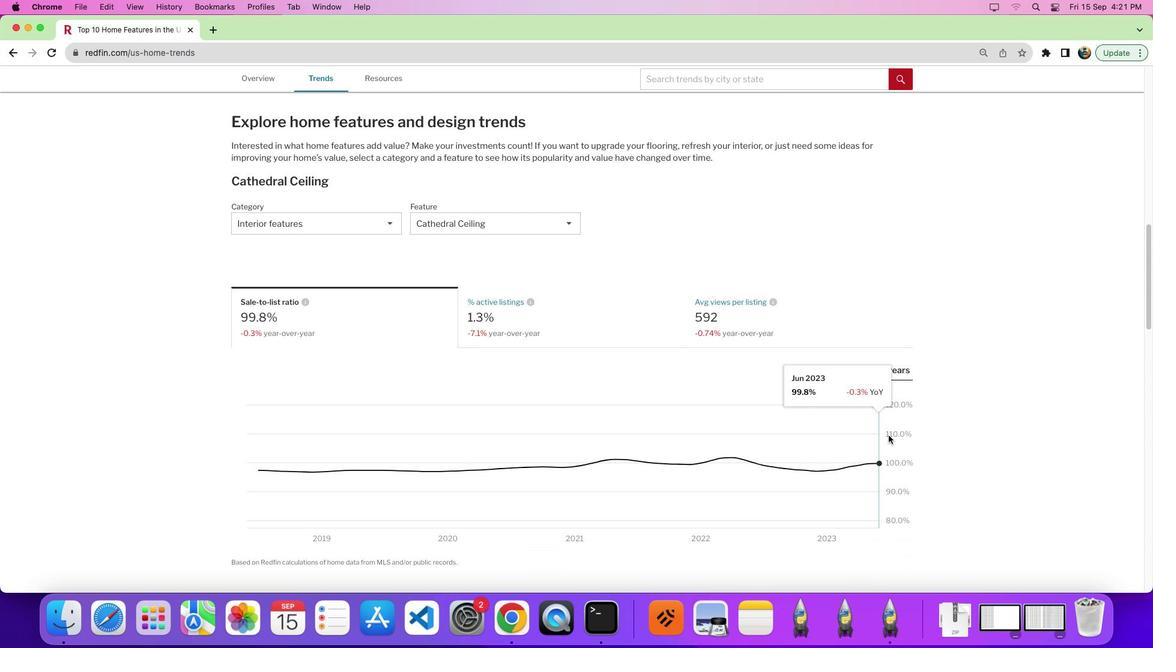 
Action: Mouse moved to (888, 436)
Screenshot: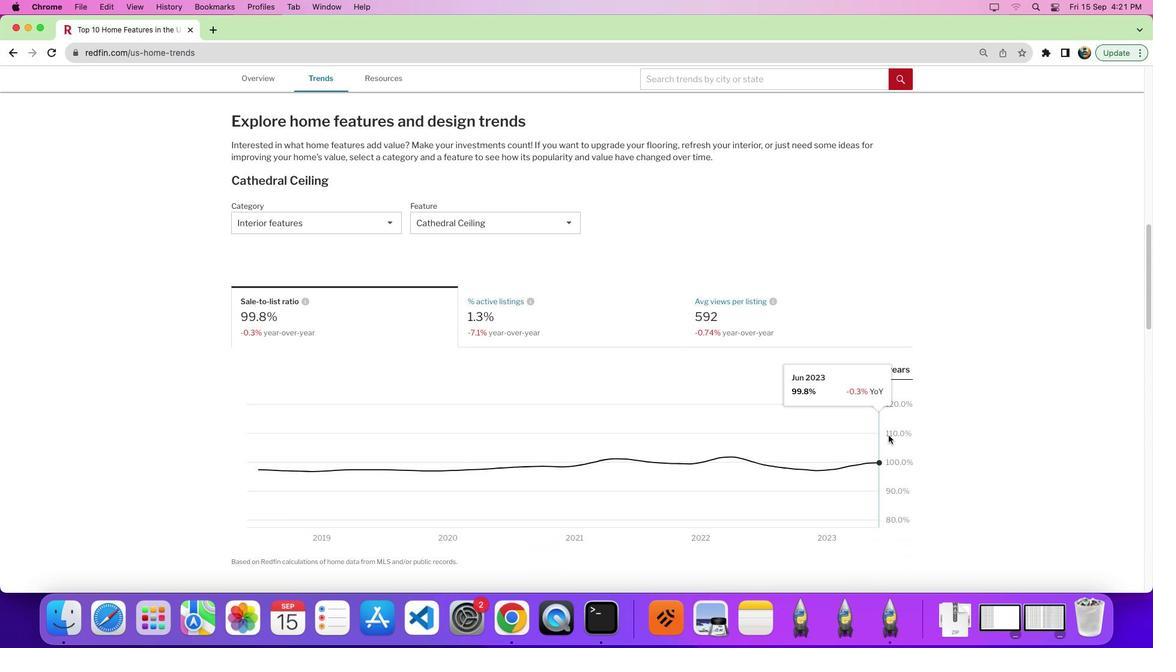 
Action: Mouse scrolled (888, 436) with delta (0, 0)
Screenshot: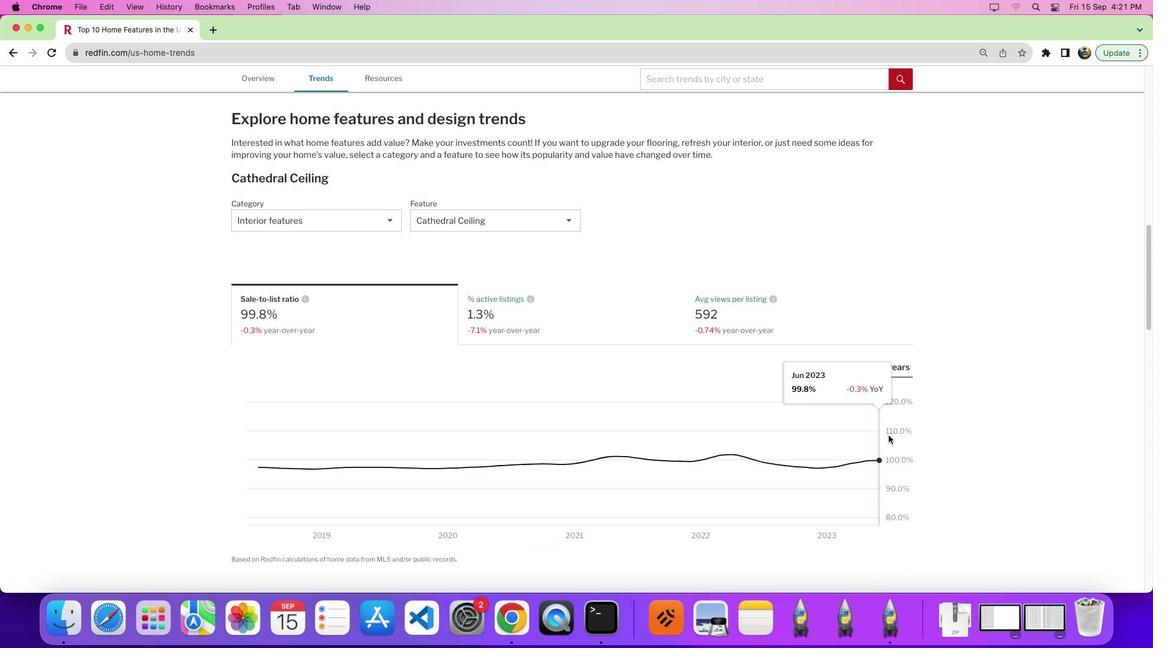 
Action: Mouse scrolled (888, 436) with delta (0, 0)
Screenshot: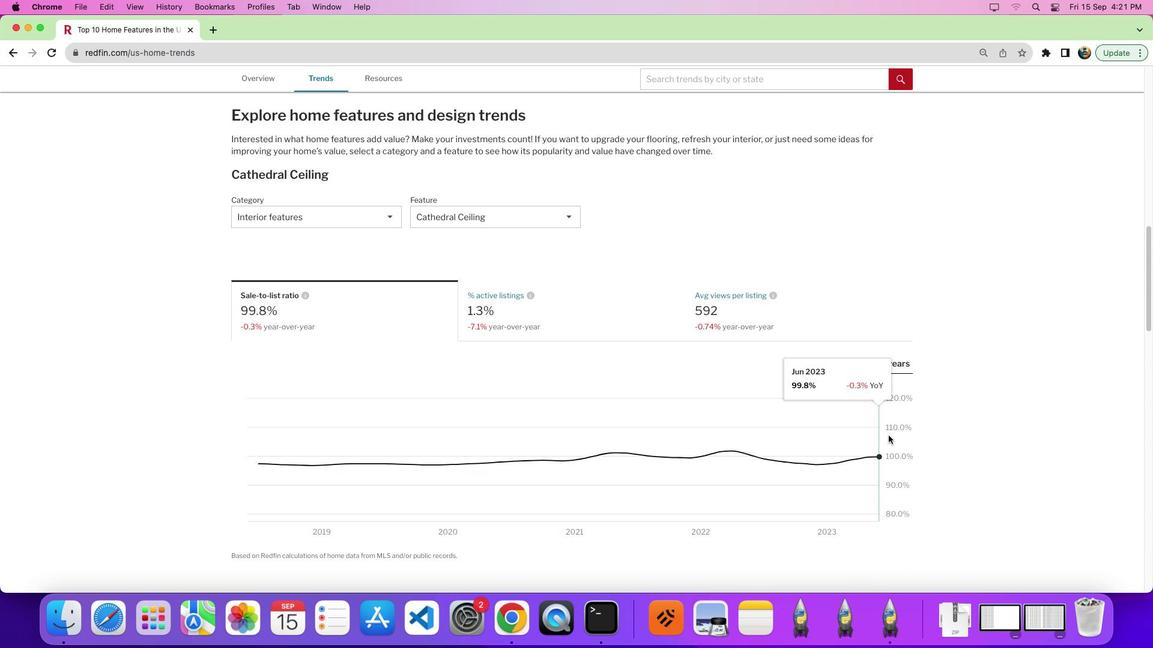
Action: Mouse moved to (887, 435)
Screenshot: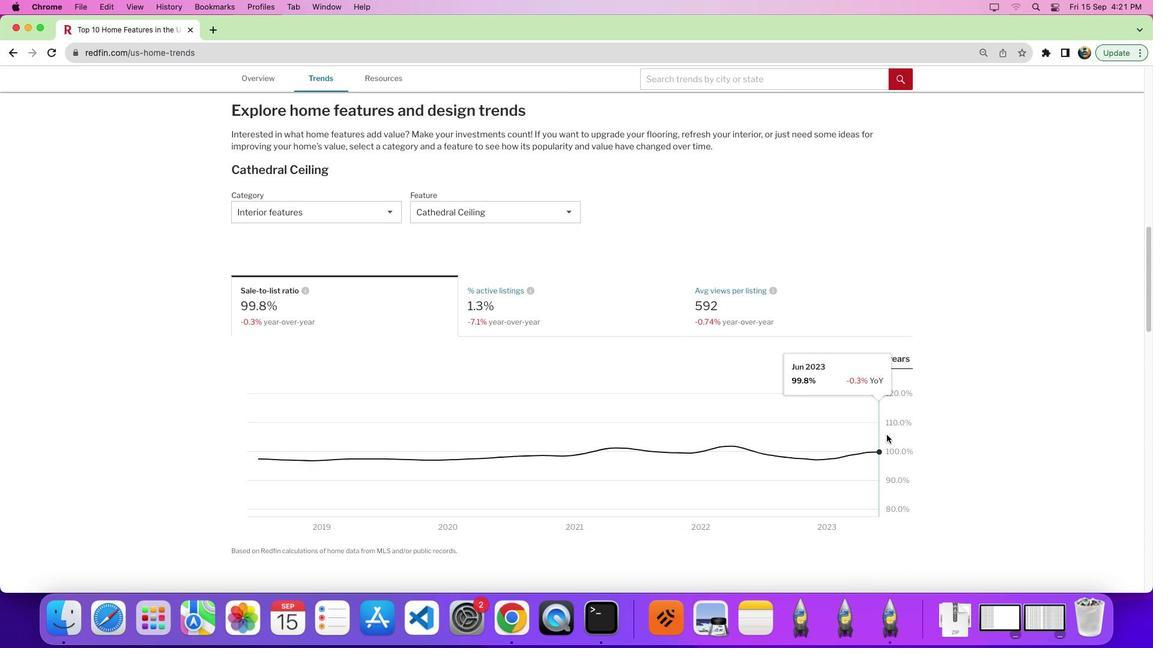 
